 Task: For heading Use Times New Roman with dark grey 1 1 colour & bold.  font size for heading20,  'Change the font style of data to'Times New Roman and font size to 12,  Change the alignment of both headline & data to Align center.  In the sheet  BankStmts reviewbook
Action: Mouse moved to (159, 176)
Screenshot: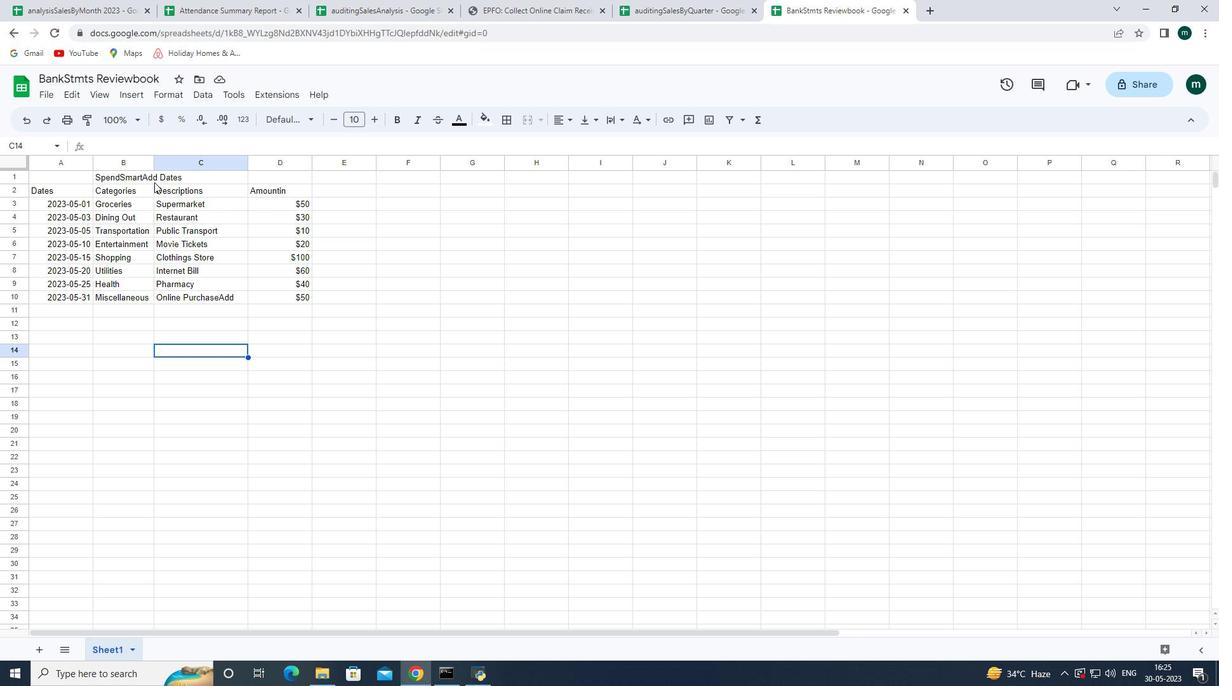 
Action: Mouse pressed left at (159, 176)
Screenshot: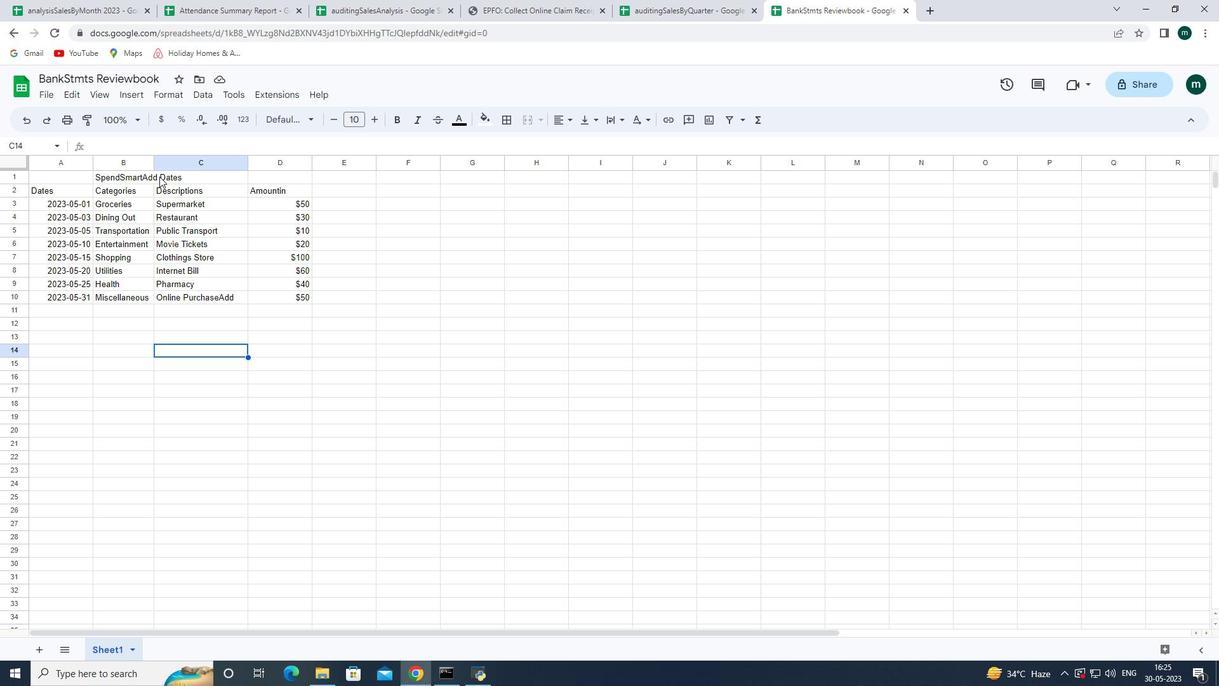 
Action: Mouse moved to (287, 120)
Screenshot: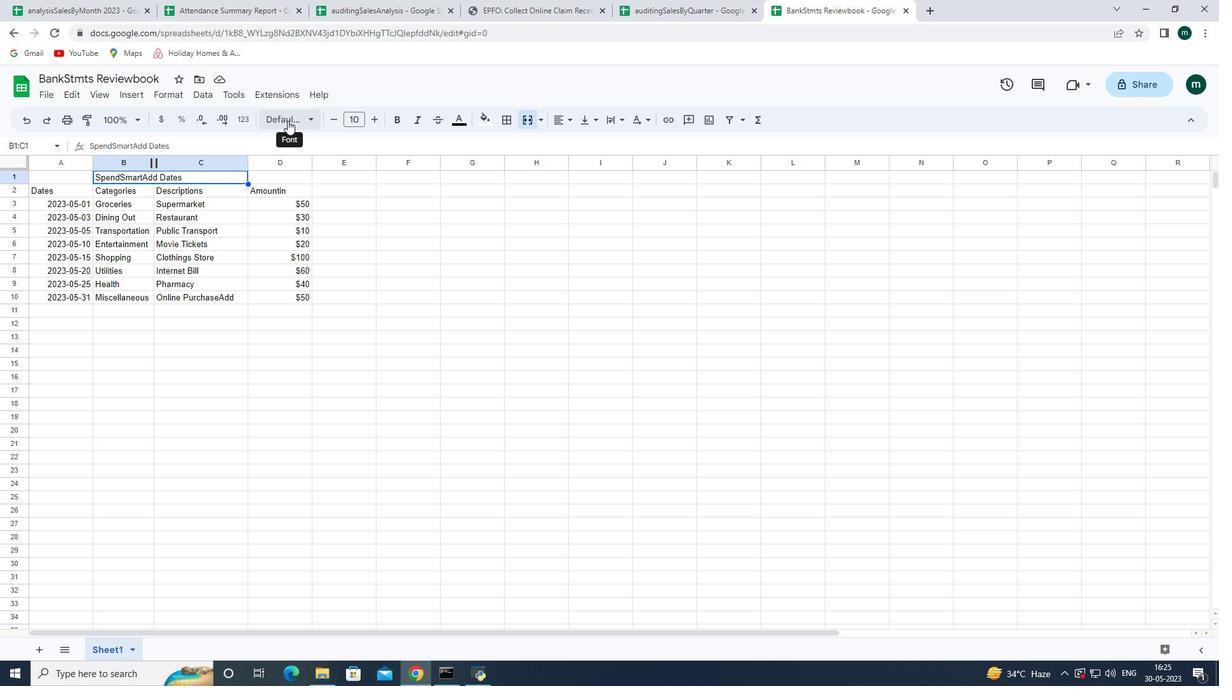 
Action: Mouse pressed left at (287, 120)
Screenshot: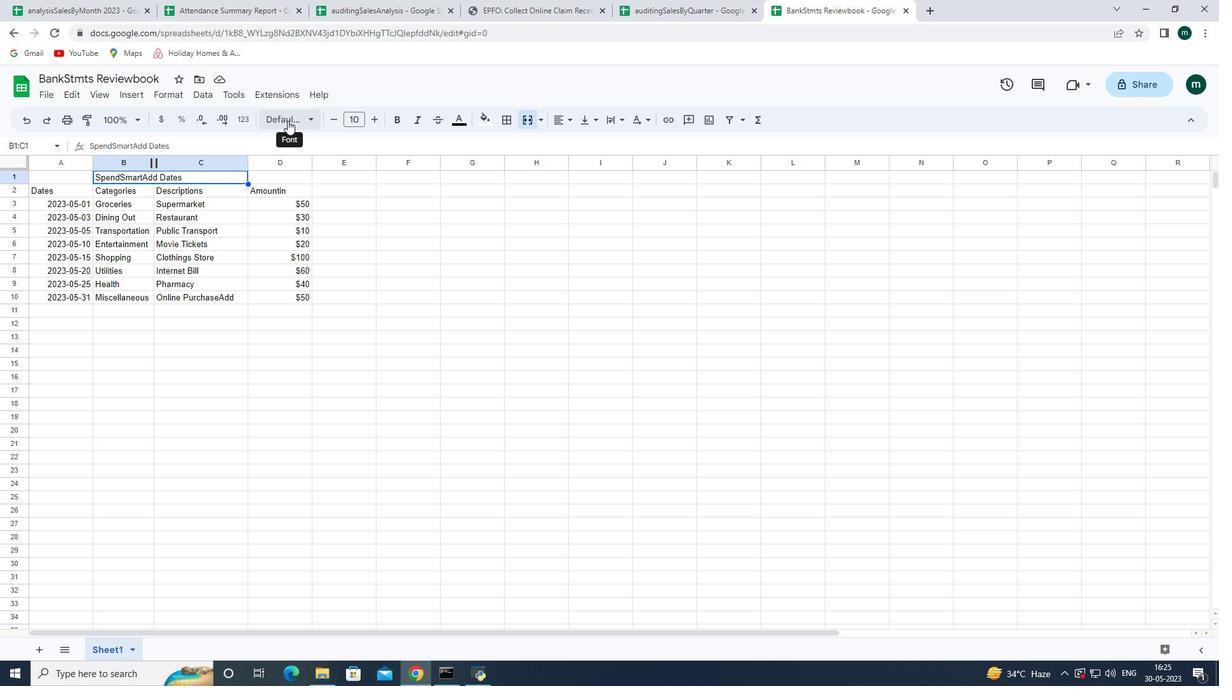 
Action: Mouse moved to (300, 240)
Screenshot: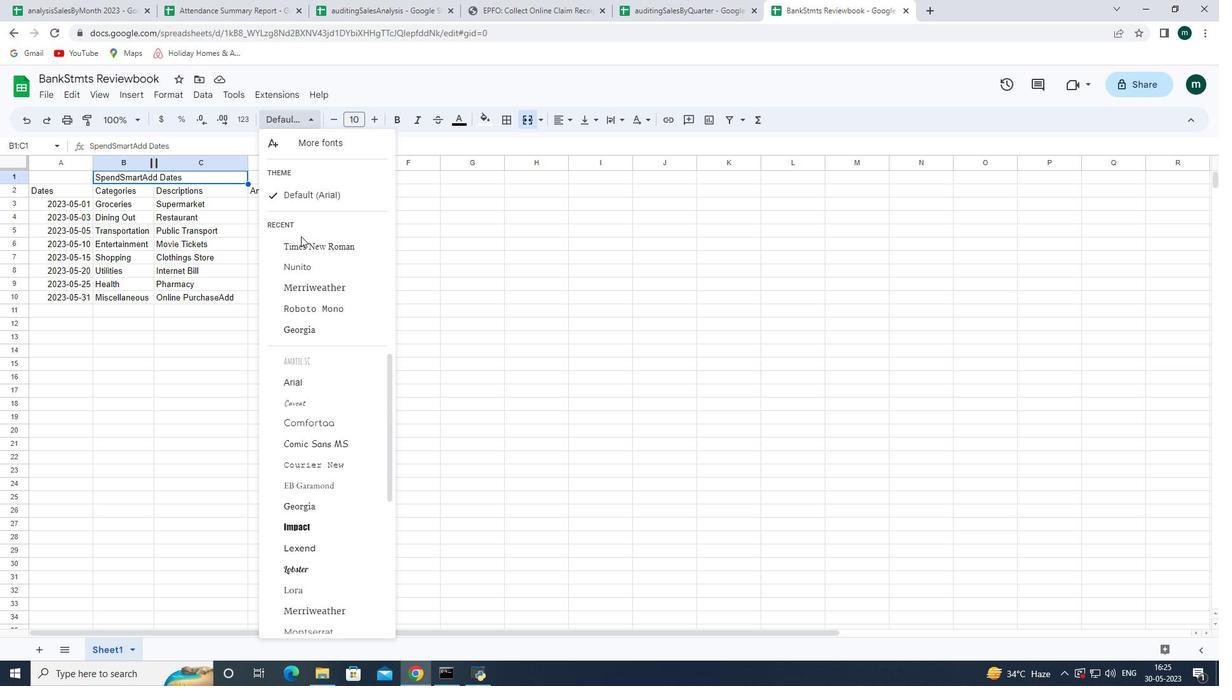 
Action: Mouse pressed left at (300, 240)
Screenshot: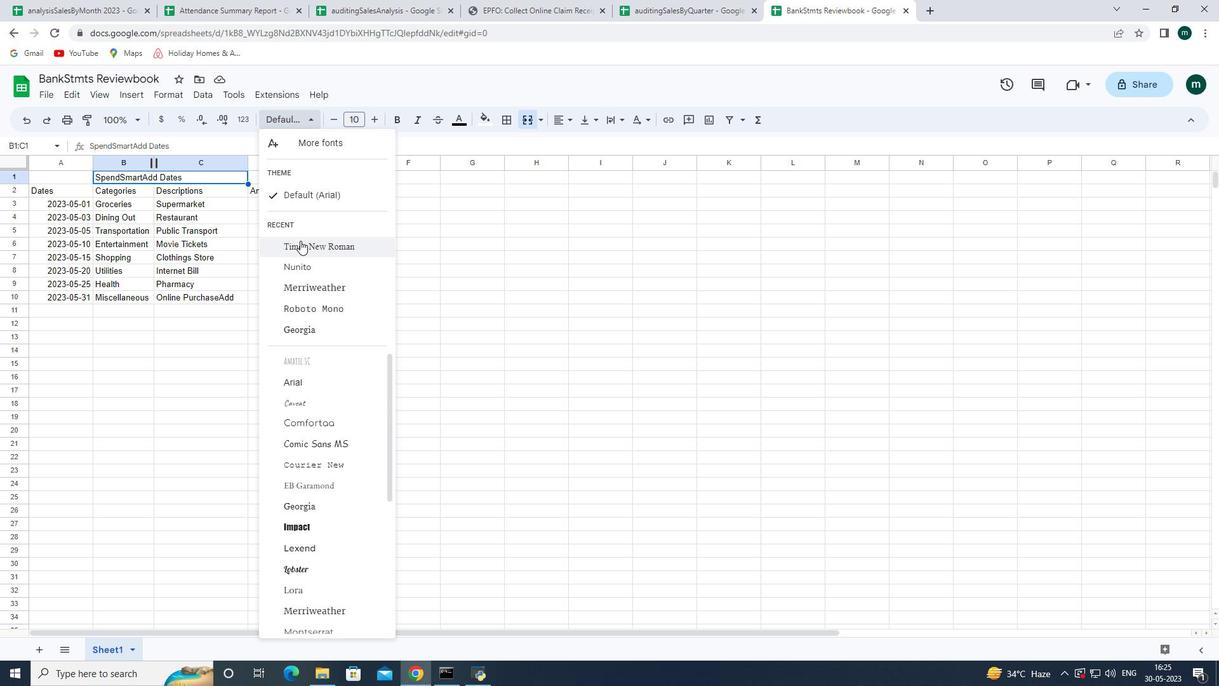 
Action: Mouse moved to (481, 114)
Screenshot: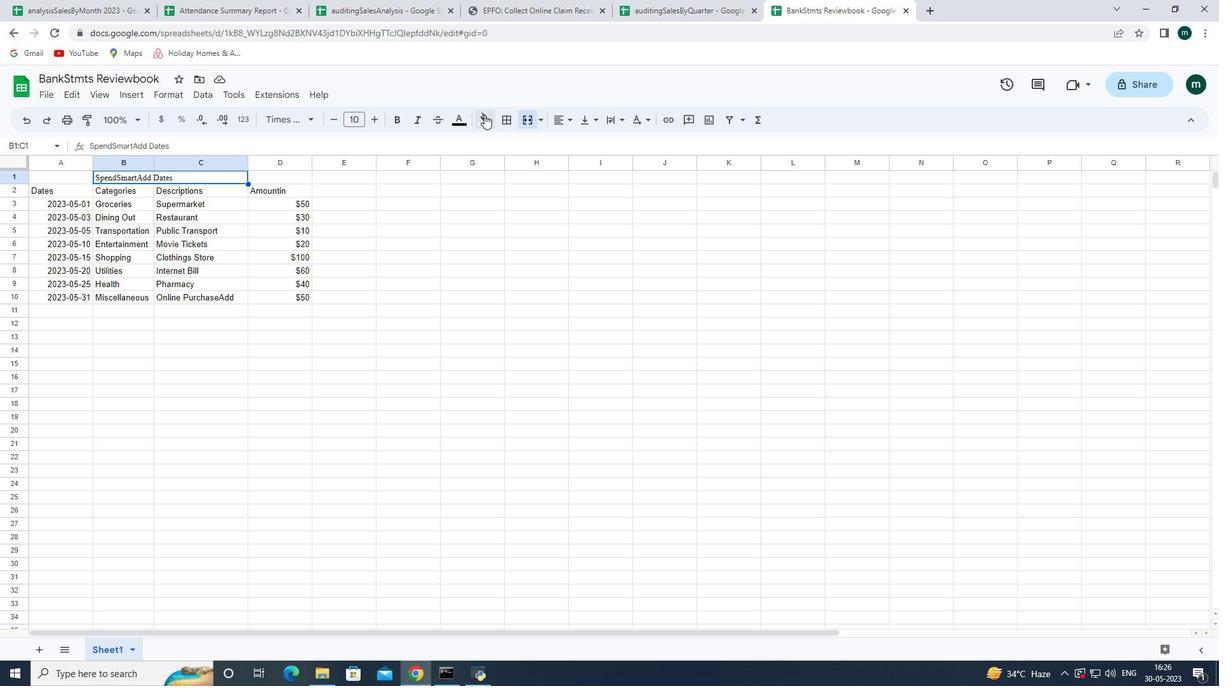 
Action: Mouse pressed left at (481, 114)
Screenshot: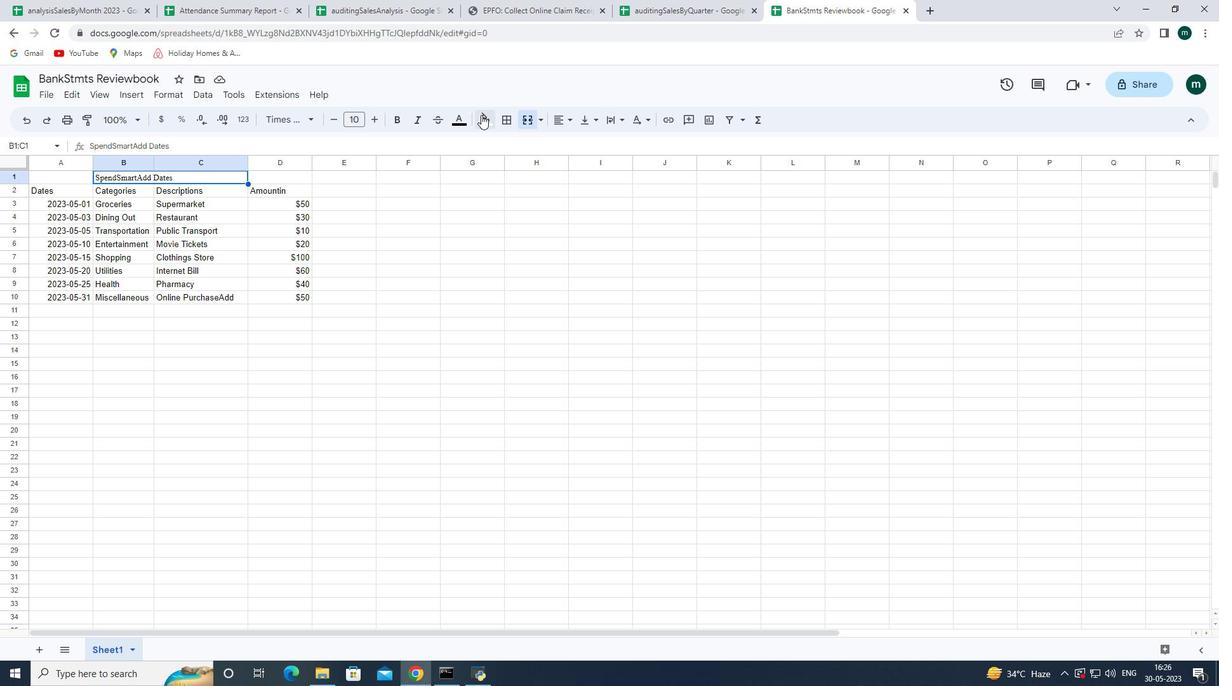 
Action: Mouse moved to (544, 161)
Screenshot: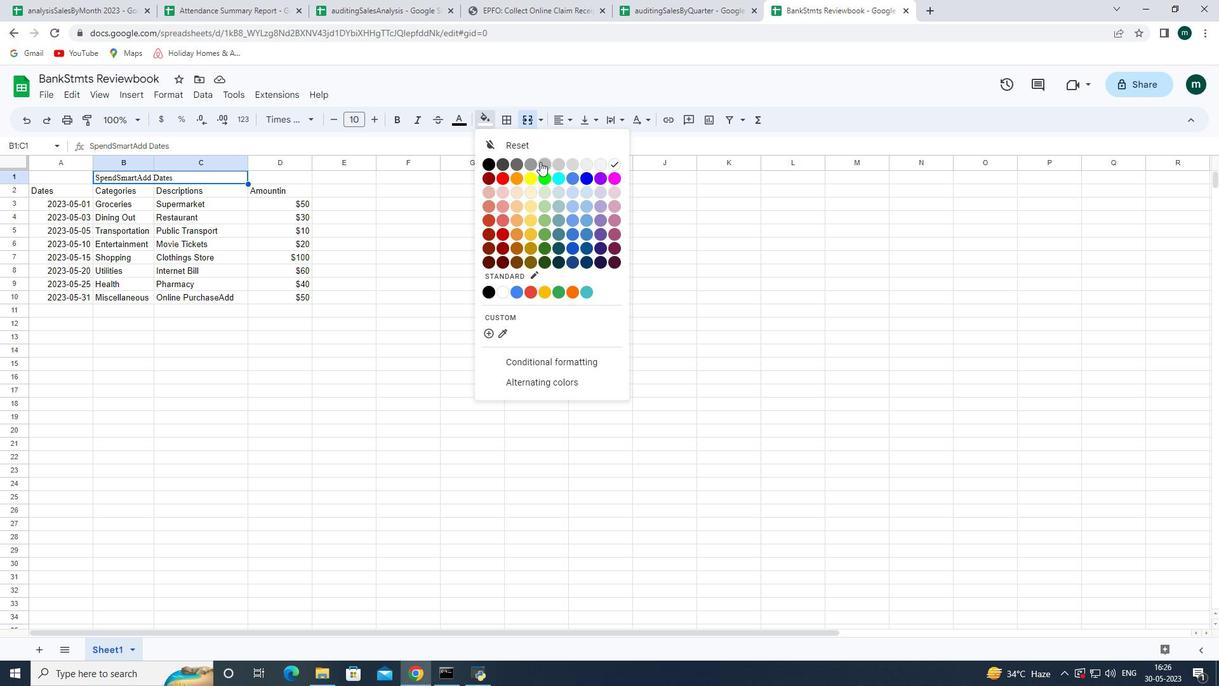 
Action: Mouse pressed left at (544, 161)
Screenshot: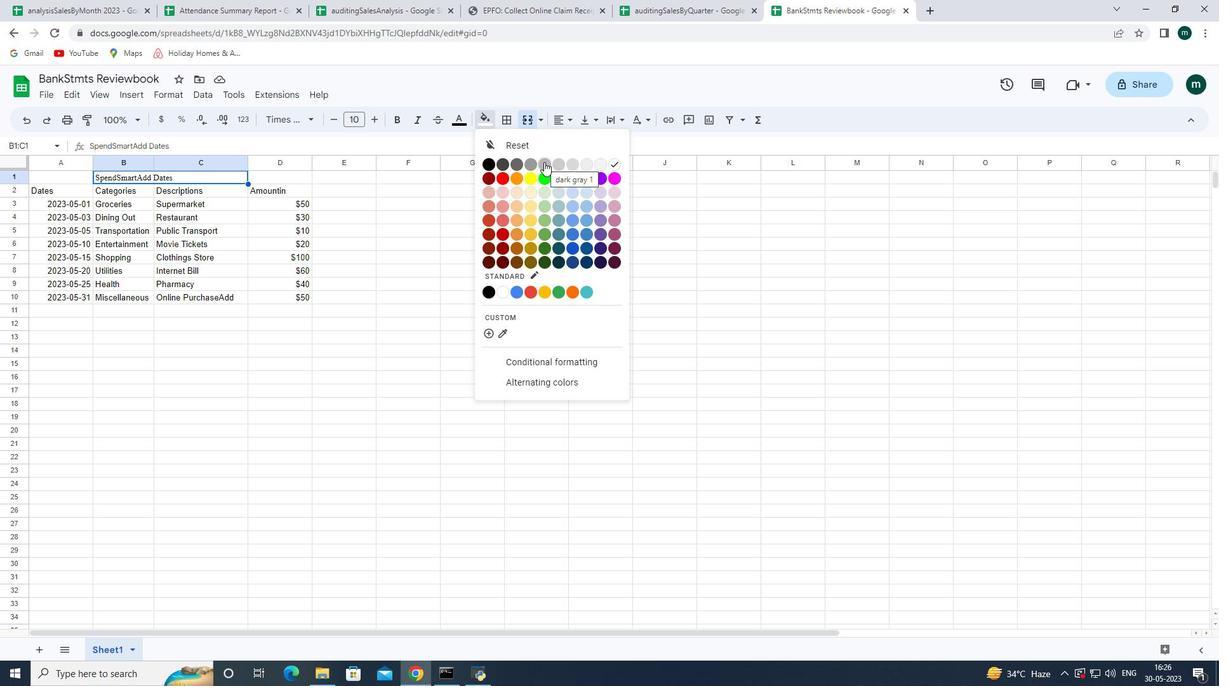 
Action: Mouse moved to (374, 120)
Screenshot: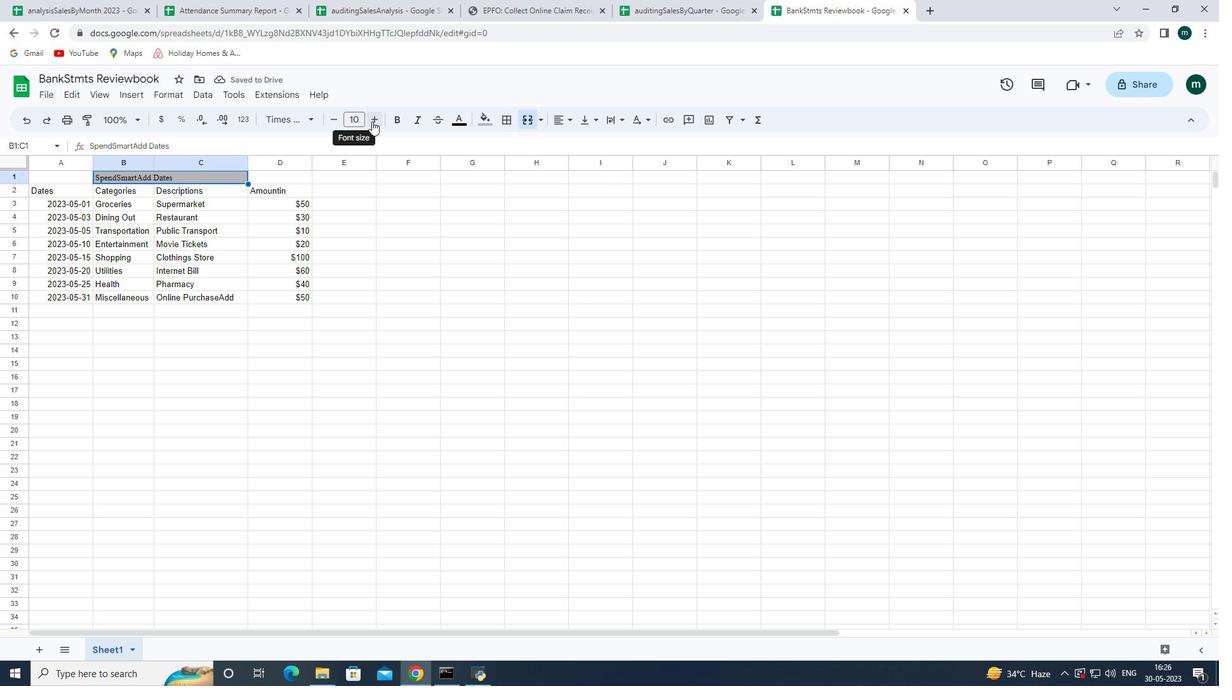
Action: Mouse pressed left at (374, 120)
Screenshot: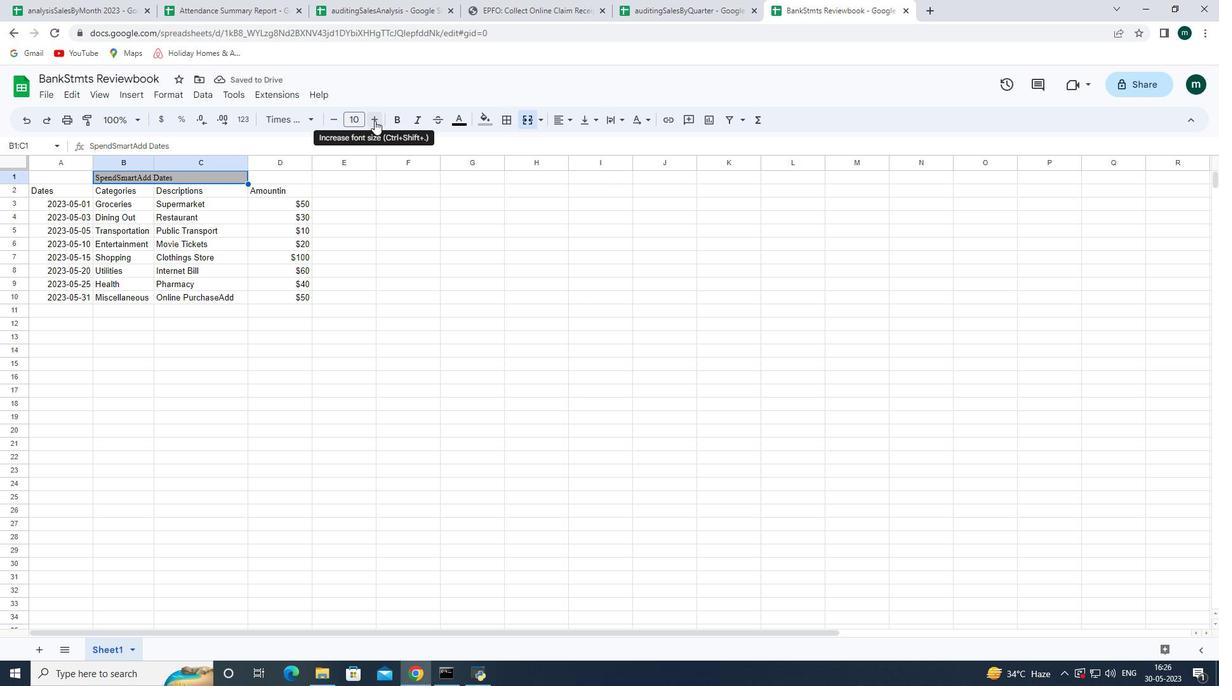 
Action: Mouse pressed left at (374, 120)
Screenshot: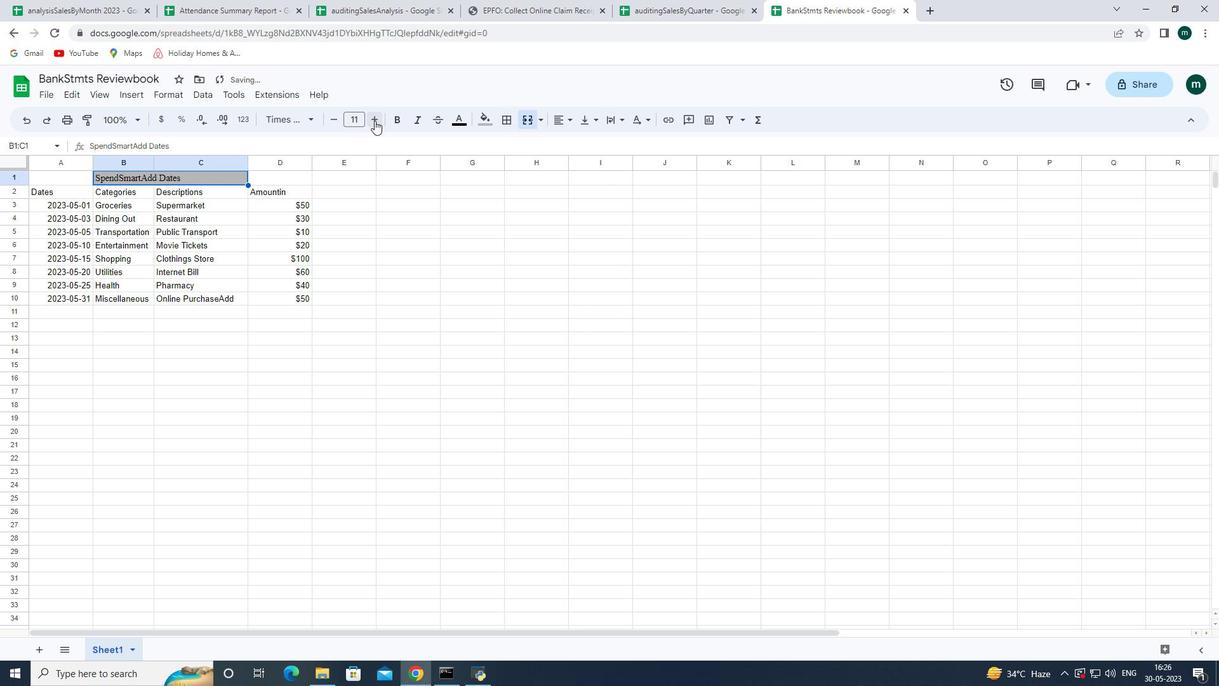 
Action: Mouse pressed left at (374, 120)
Screenshot: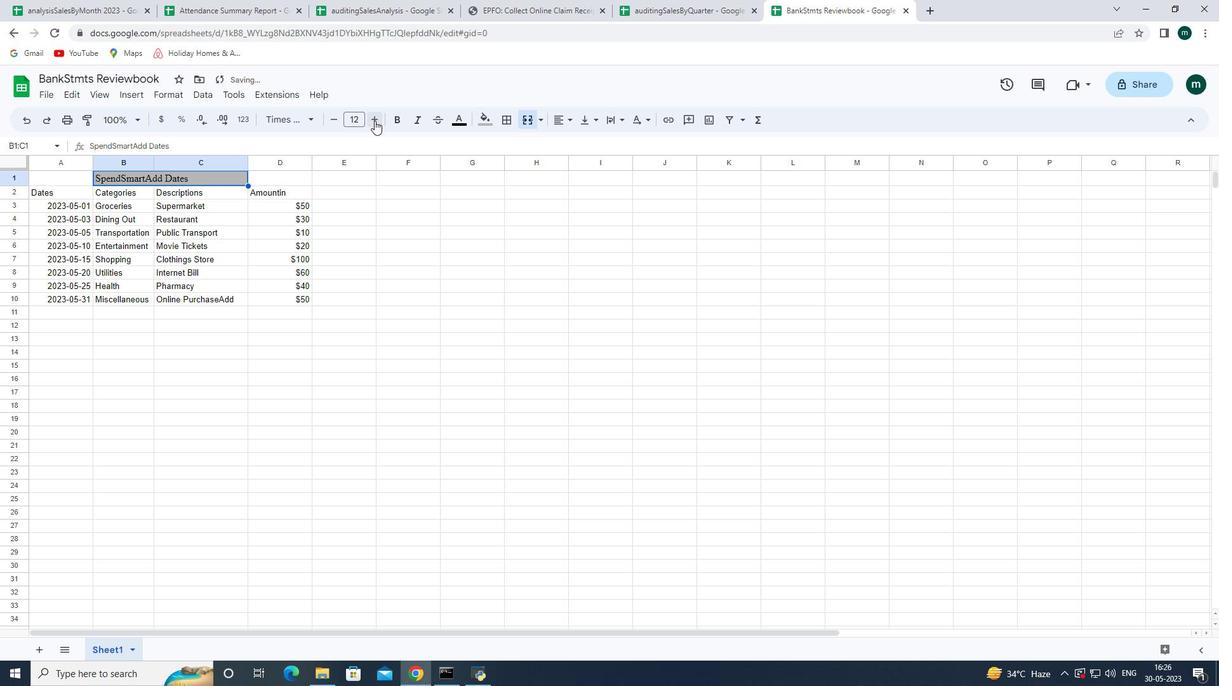 
Action: Mouse pressed left at (374, 120)
Screenshot: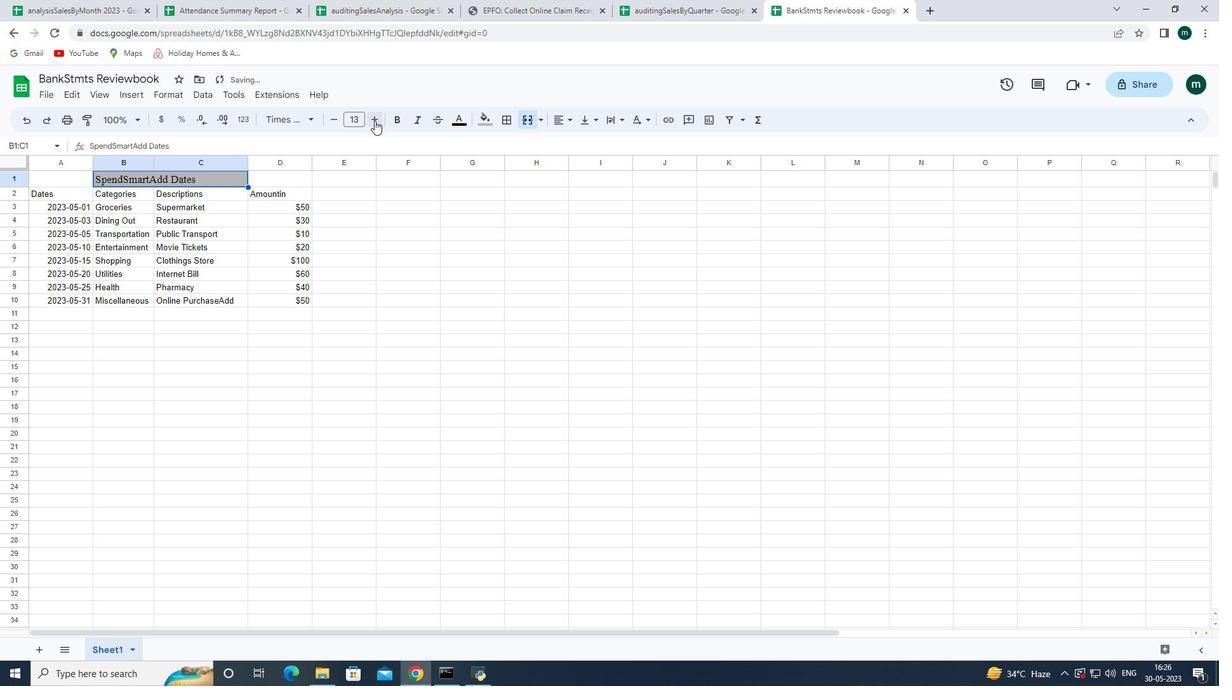 
Action: Mouse pressed left at (374, 120)
Screenshot: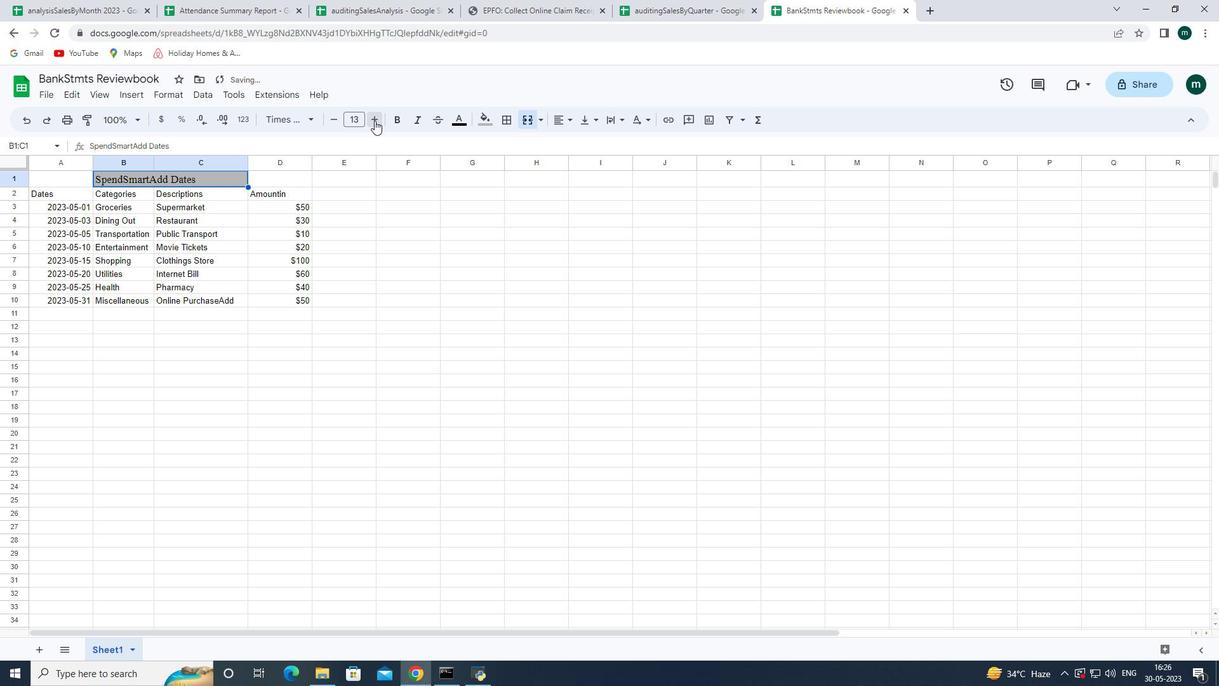 
Action: Mouse pressed left at (374, 120)
Screenshot: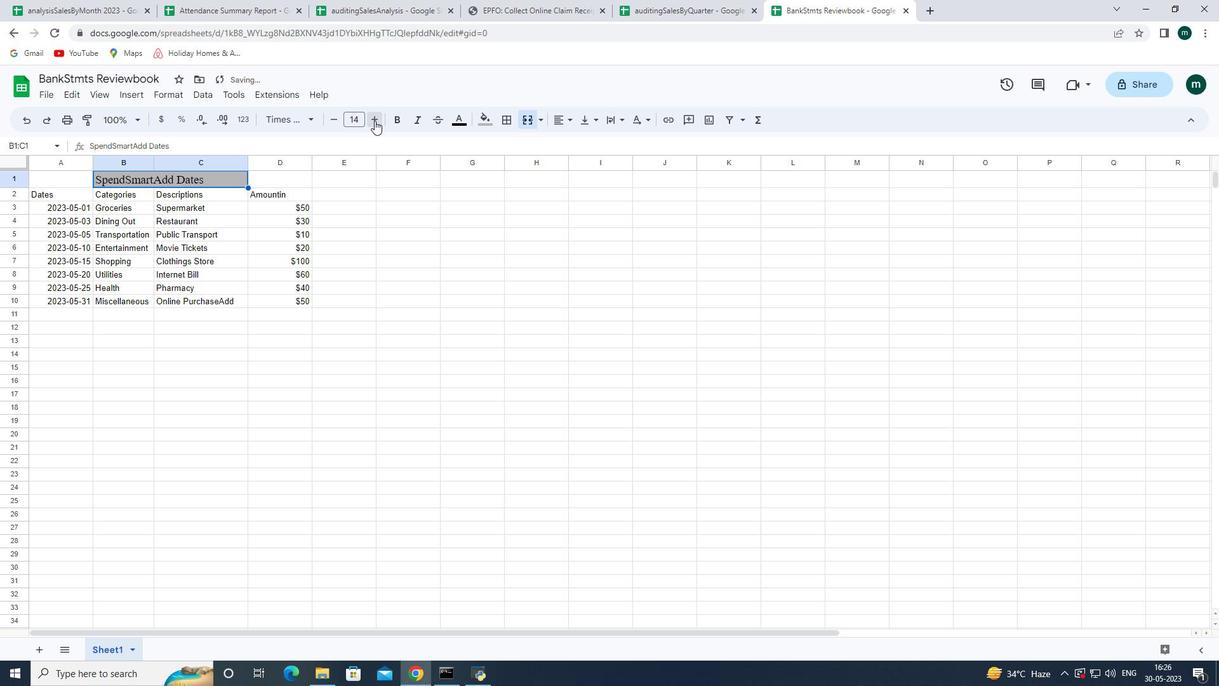 
Action: Mouse moved to (376, 123)
Screenshot: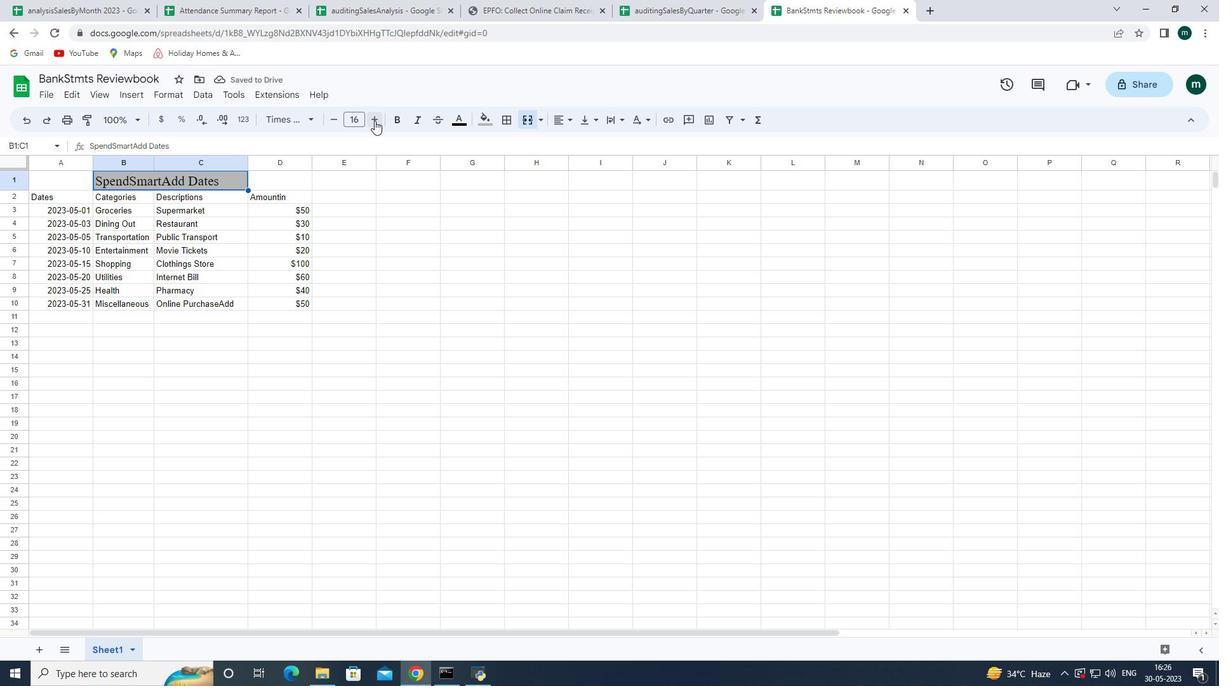 
Action: Mouse pressed left at (376, 123)
Screenshot: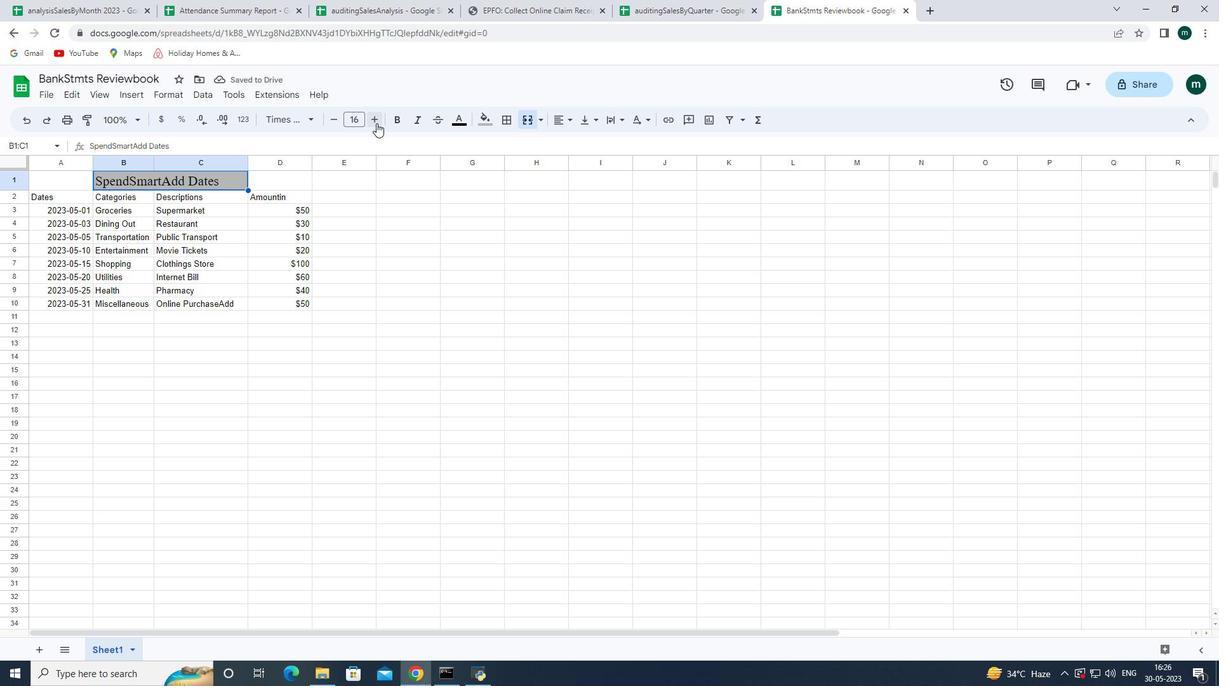 
Action: Mouse pressed left at (376, 123)
Screenshot: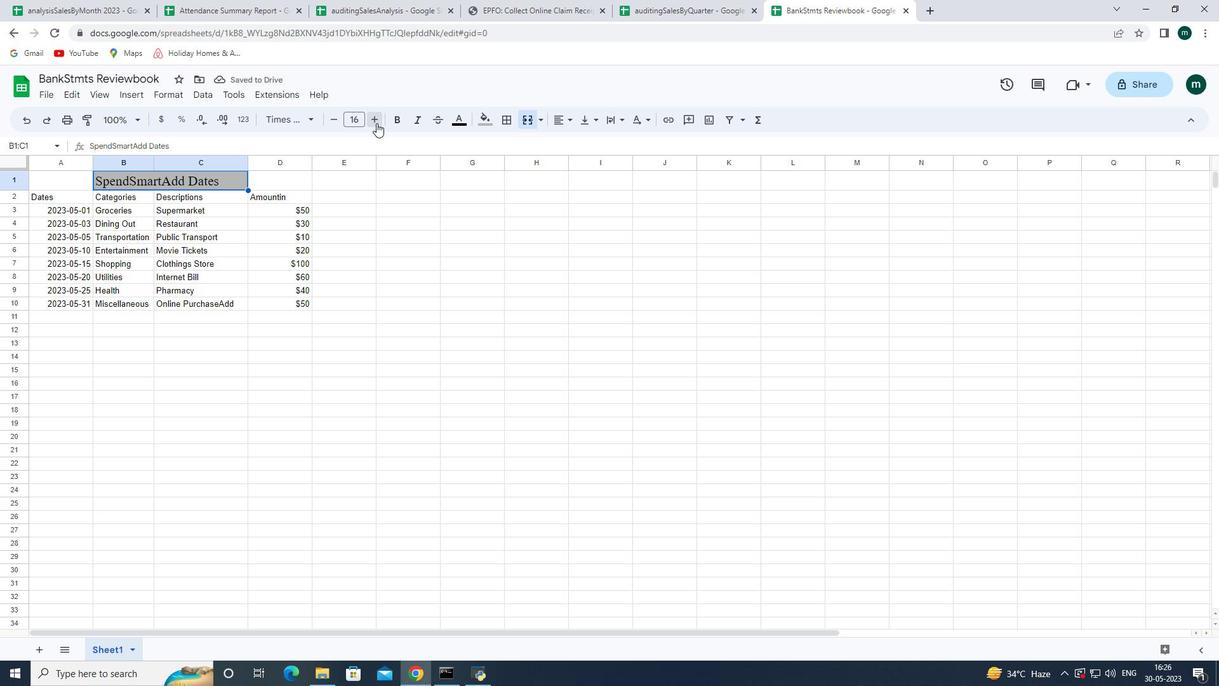 
Action: Mouse pressed left at (376, 123)
Screenshot: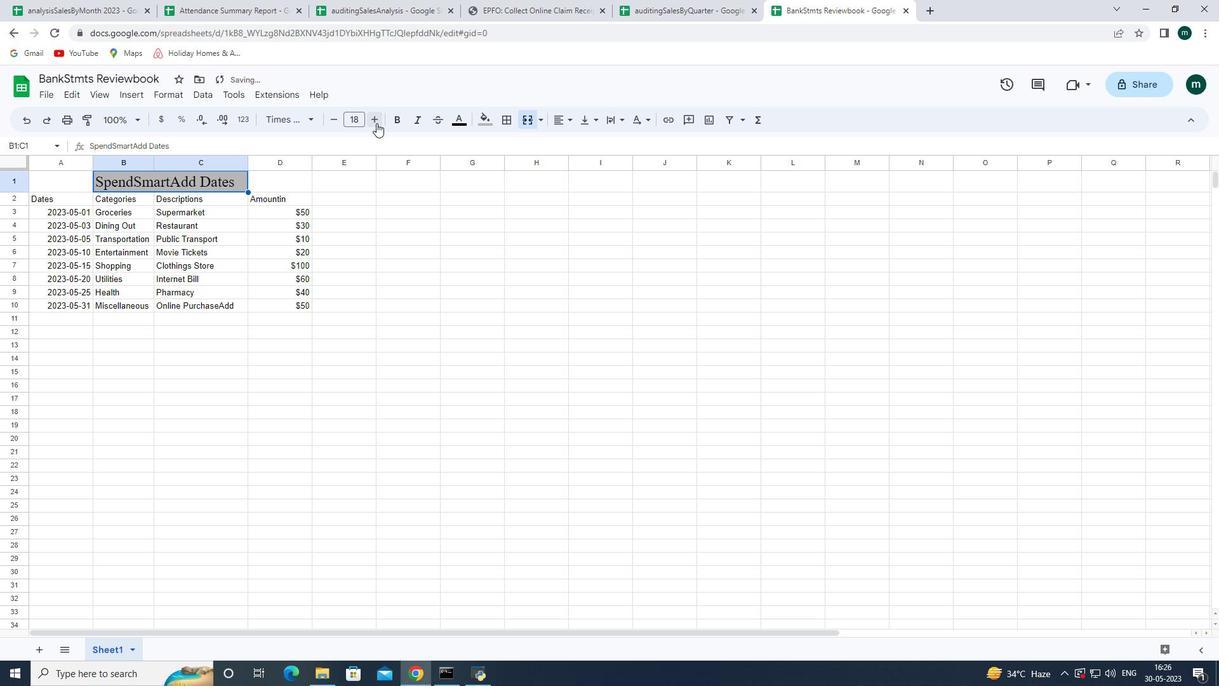 
Action: Mouse moved to (377, 123)
Screenshot: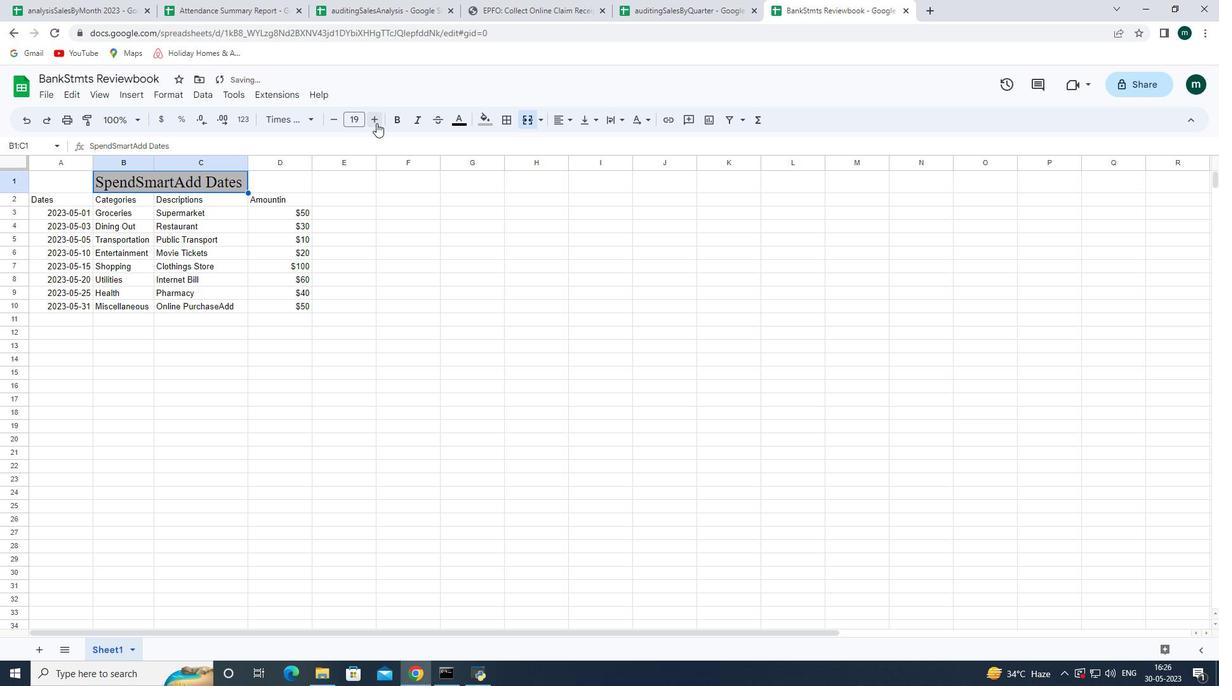 
Action: Mouse pressed left at (377, 123)
Screenshot: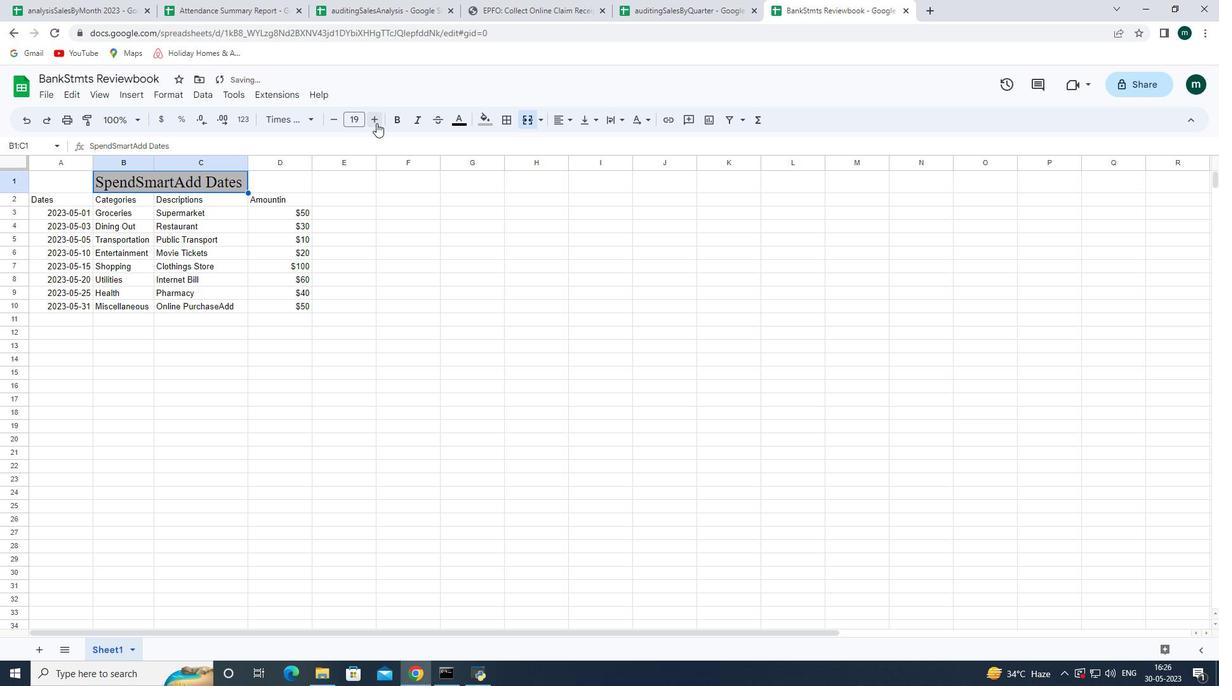 
Action: Mouse moved to (400, 114)
Screenshot: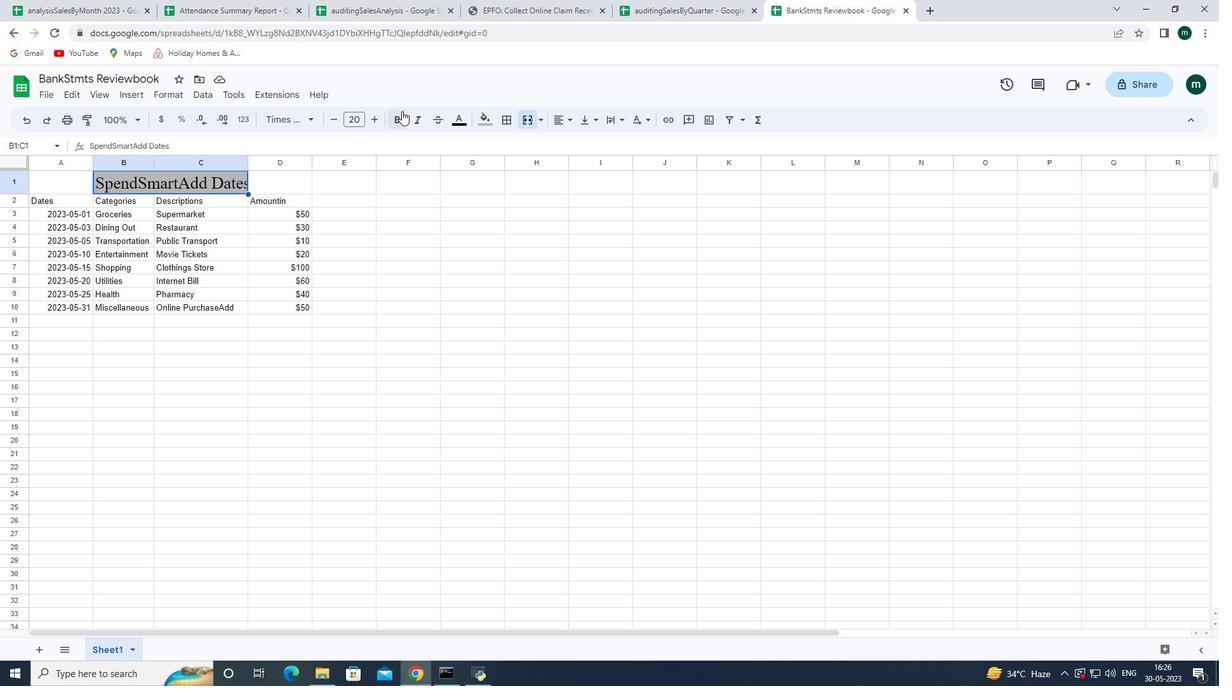 
Action: Mouse pressed left at (400, 114)
Screenshot: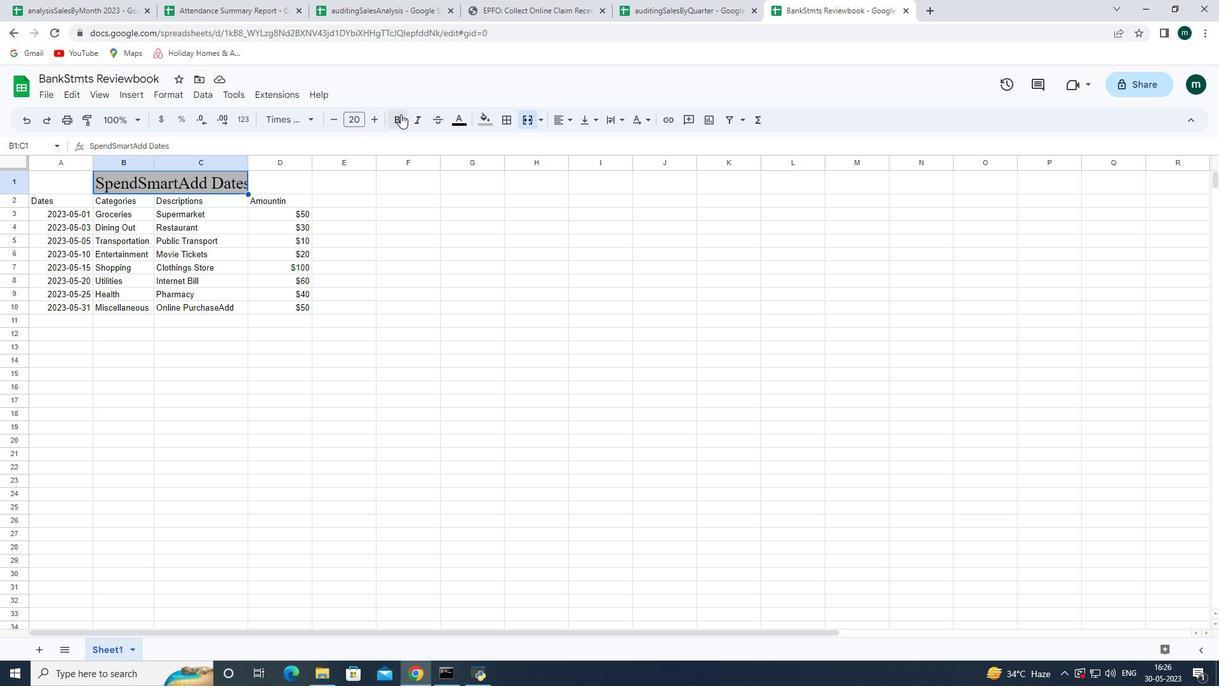 
Action: Mouse moved to (386, 223)
Screenshot: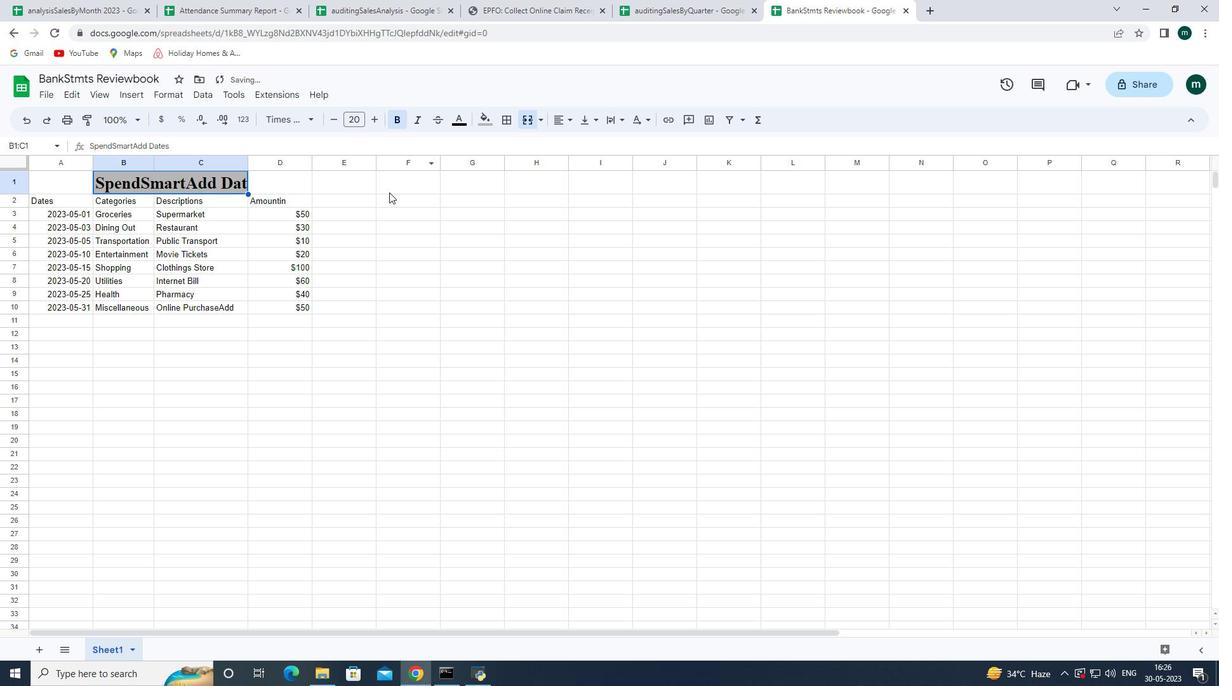 
Action: Mouse pressed left at (386, 223)
Screenshot: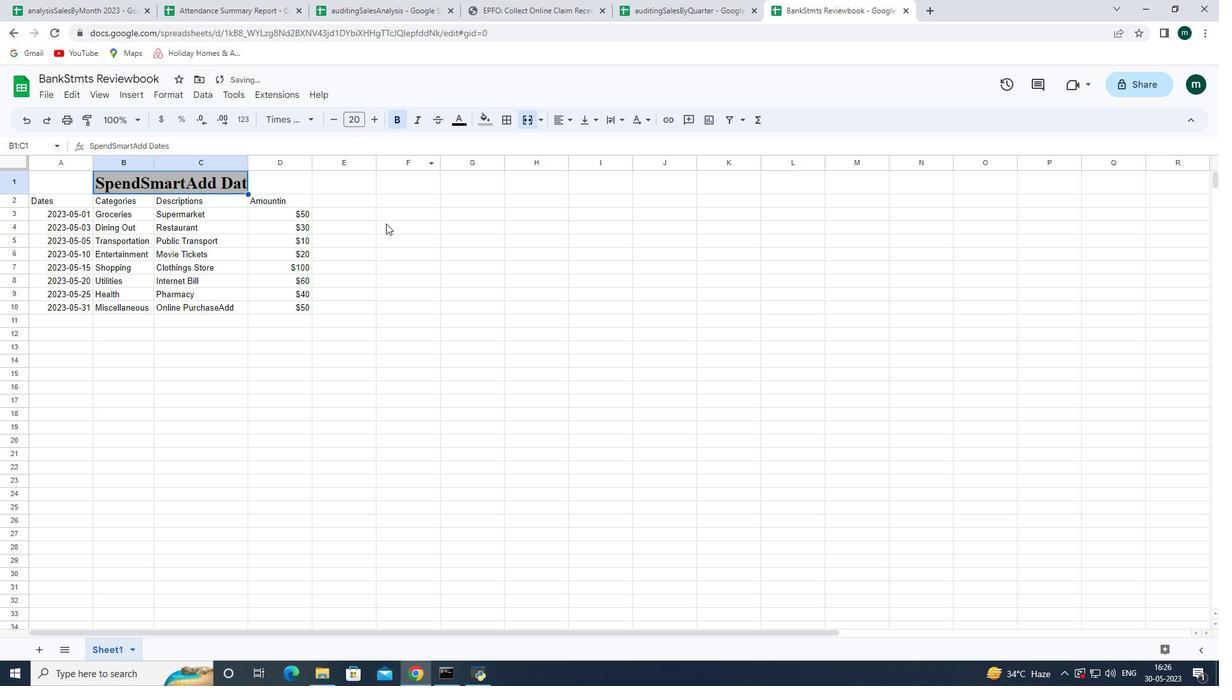
Action: Mouse moved to (50, 200)
Screenshot: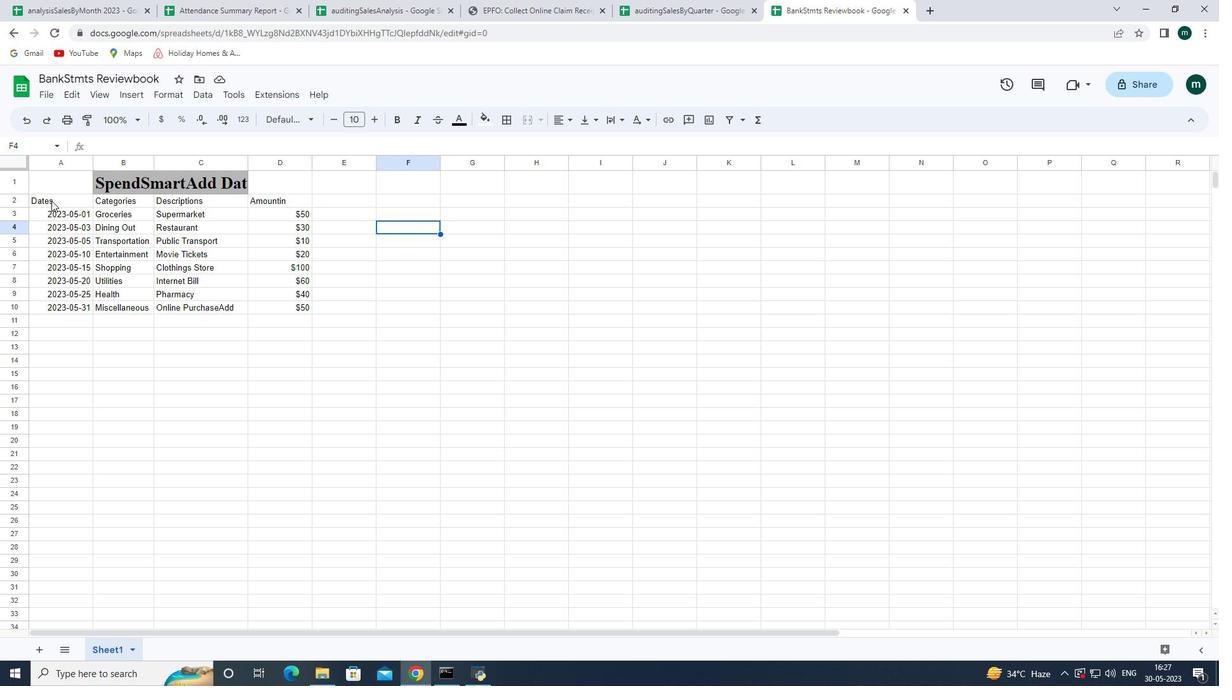 
Action: Mouse pressed left at (50, 200)
Screenshot: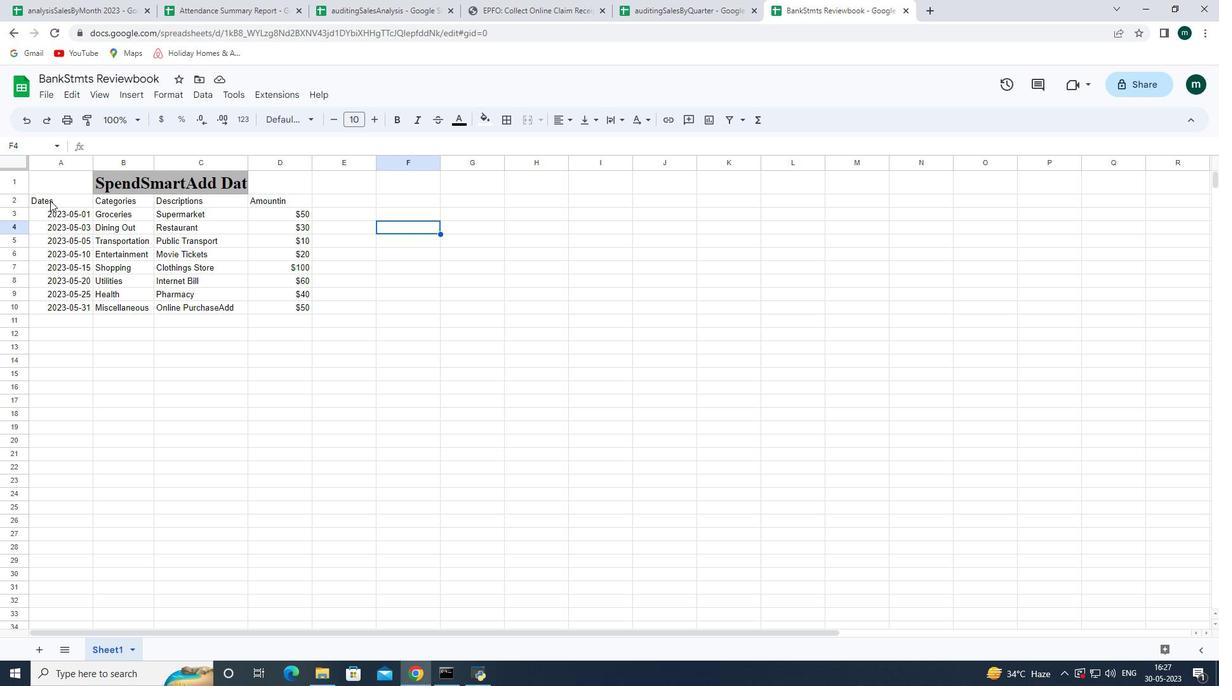 
Action: Mouse moved to (269, 112)
Screenshot: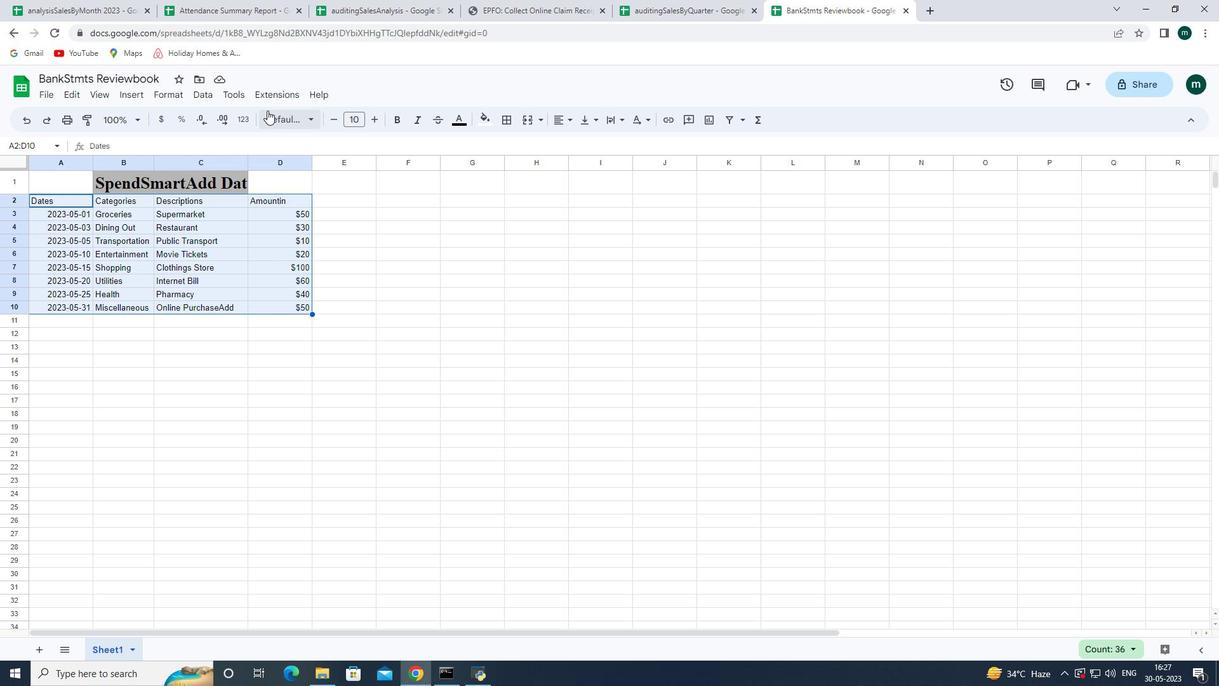 
Action: Mouse pressed left at (269, 112)
Screenshot: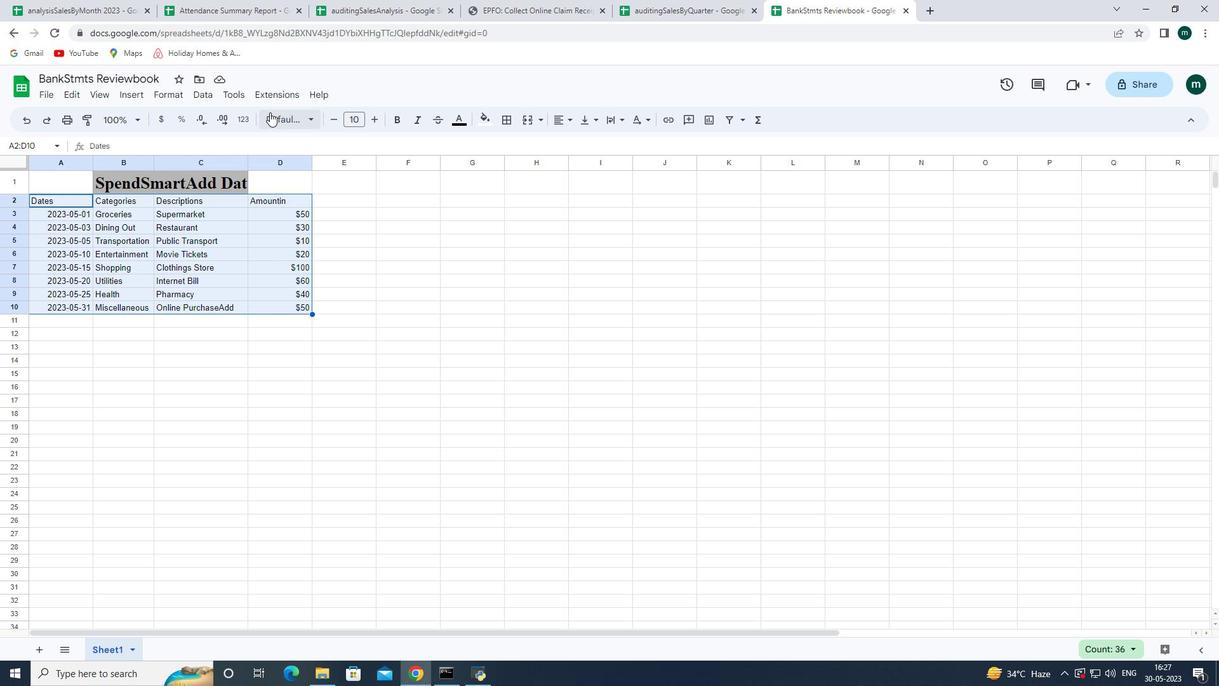 
Action: Mouse moved to (313, 248)
Screenshot: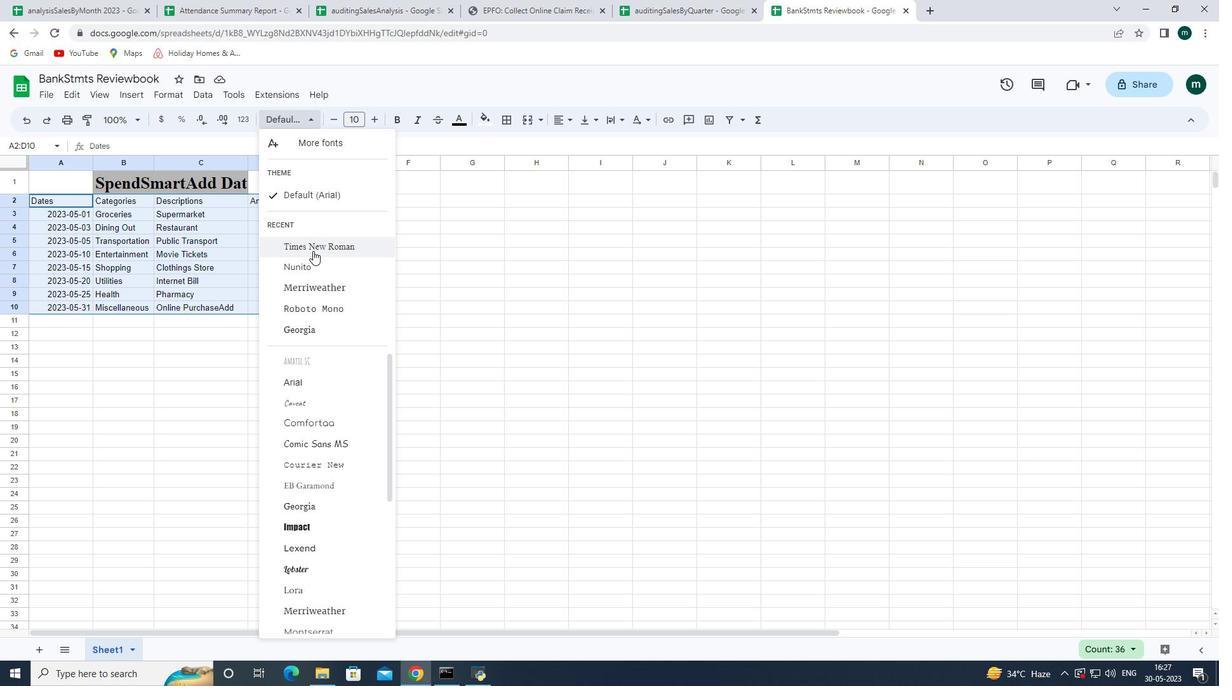 
Action: Mouse pressed left at (313, 248)
Screenshot: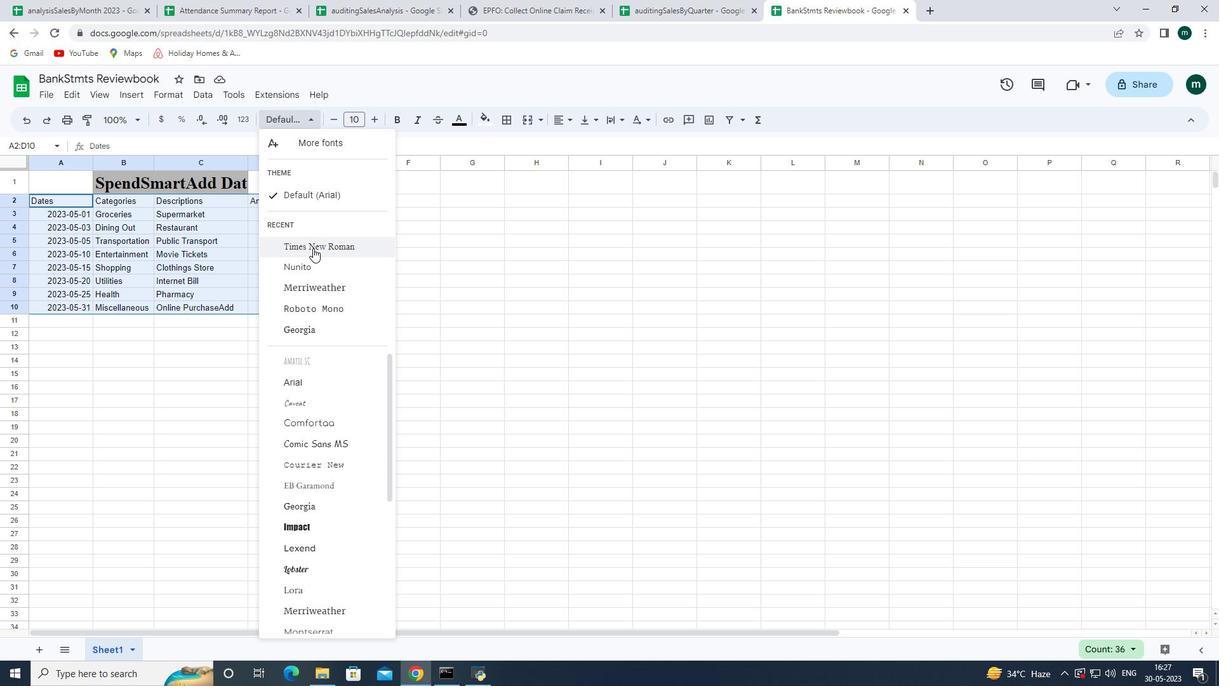 
Action: Mouse moved to (378, 118)
Screenshot: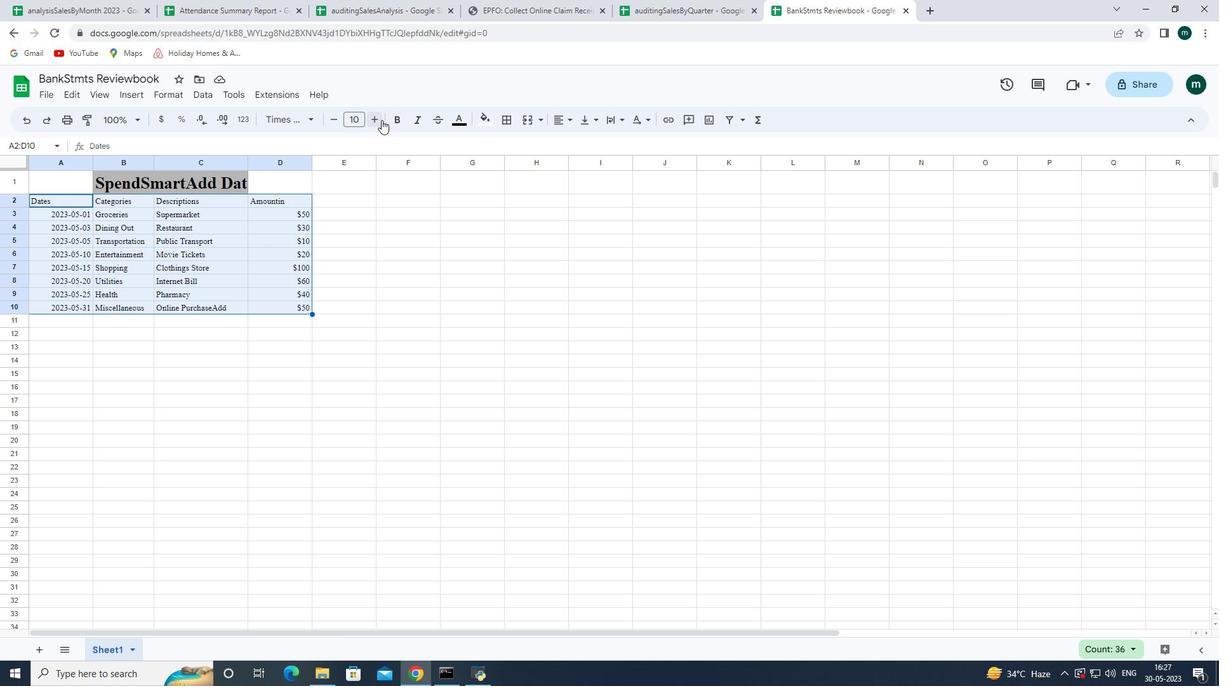 
Action: Mouse pressed left at (378, 118)
Screenshot: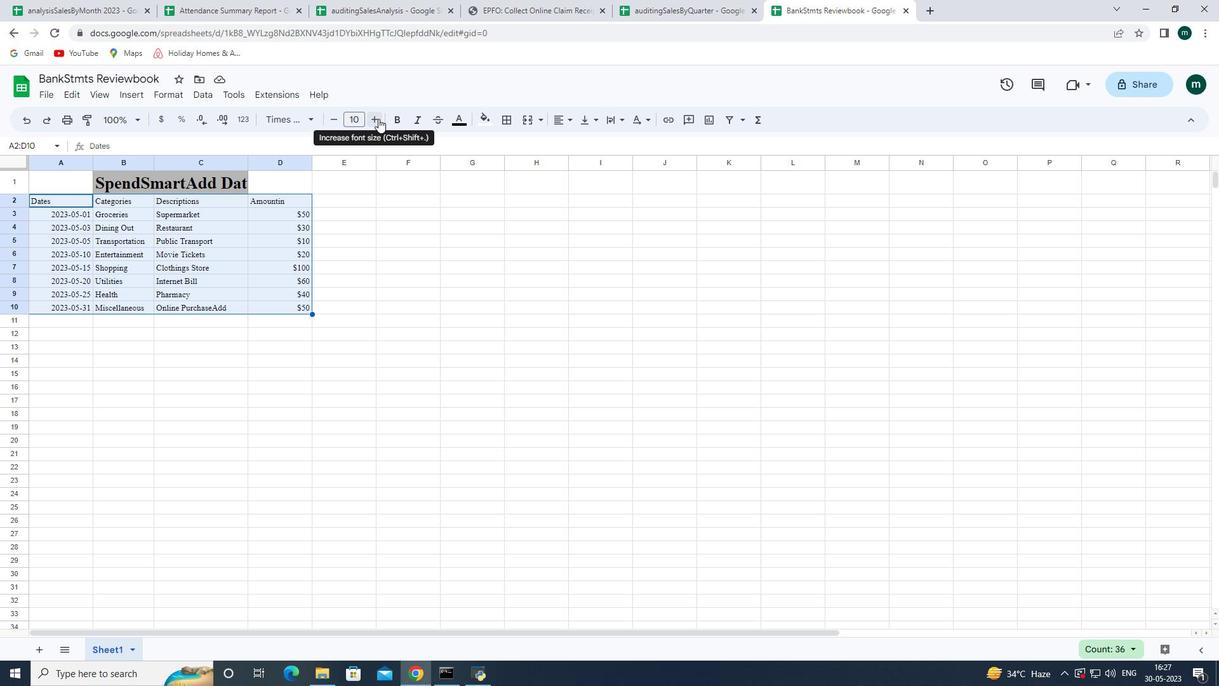 
Action: Mouse pressed left at (378, 118)
Screenshot: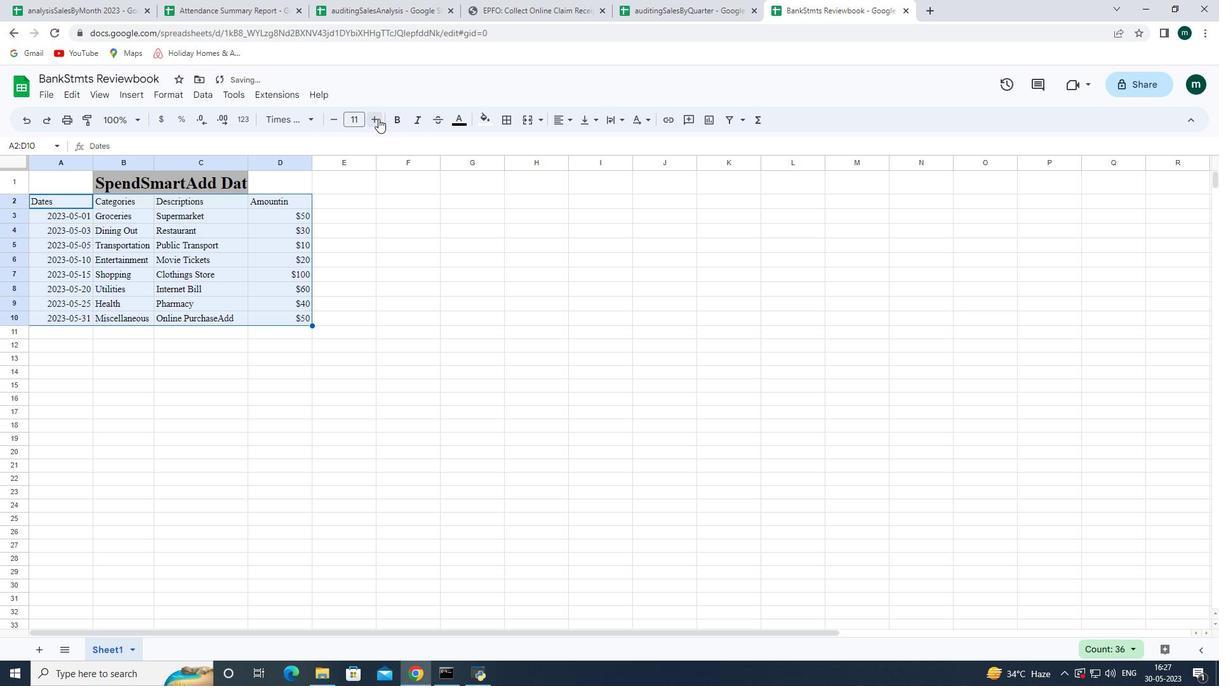 
Action: Mouse pressed left at (378, 118)
Screenshot: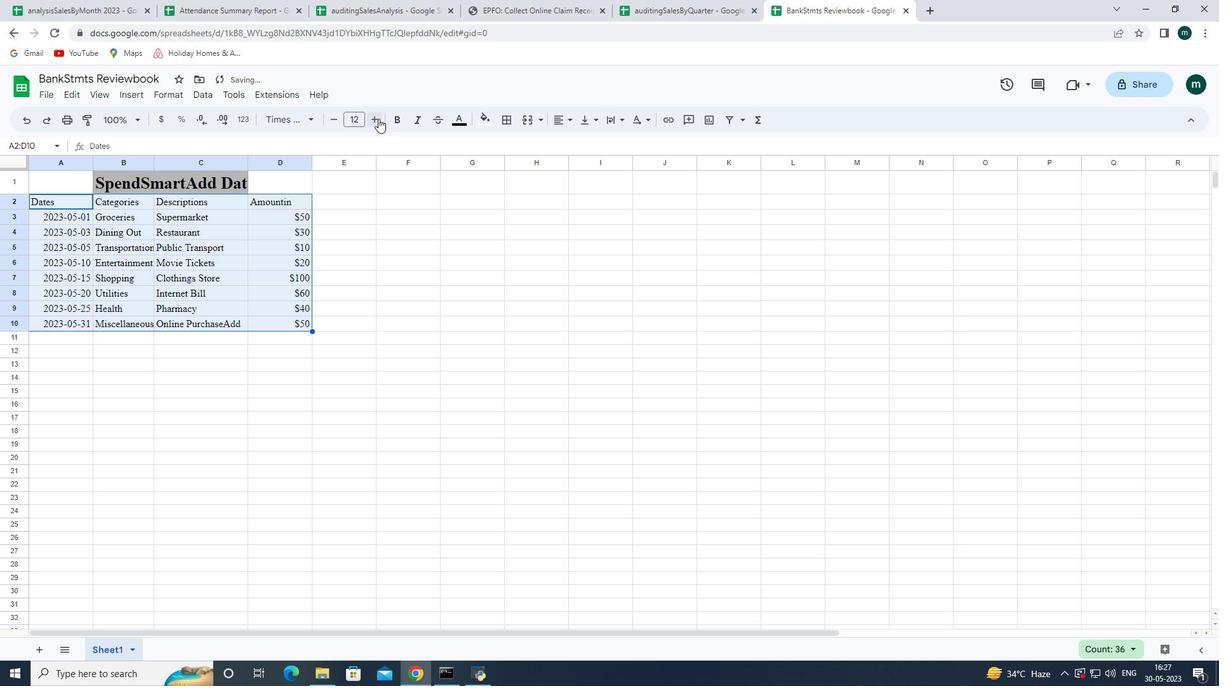 
Action: Mouse moved to (333, 116)
Screenshot: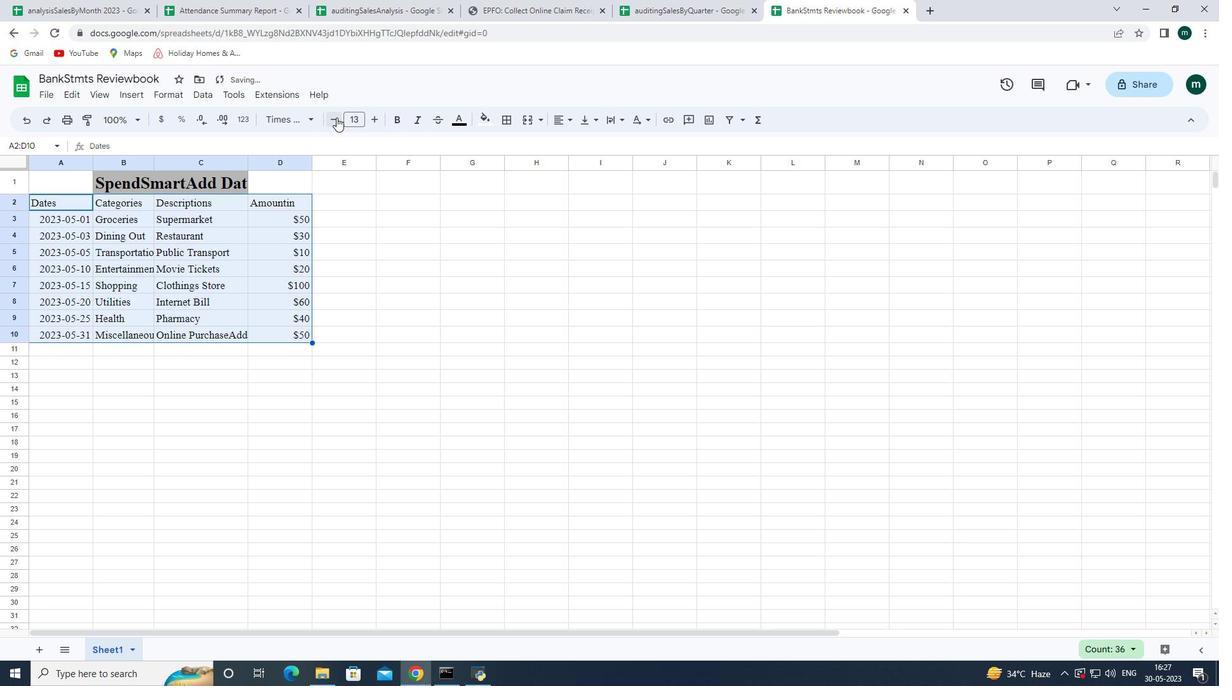 
Action: Mouse pressed left at (333, 116)
Screenshot: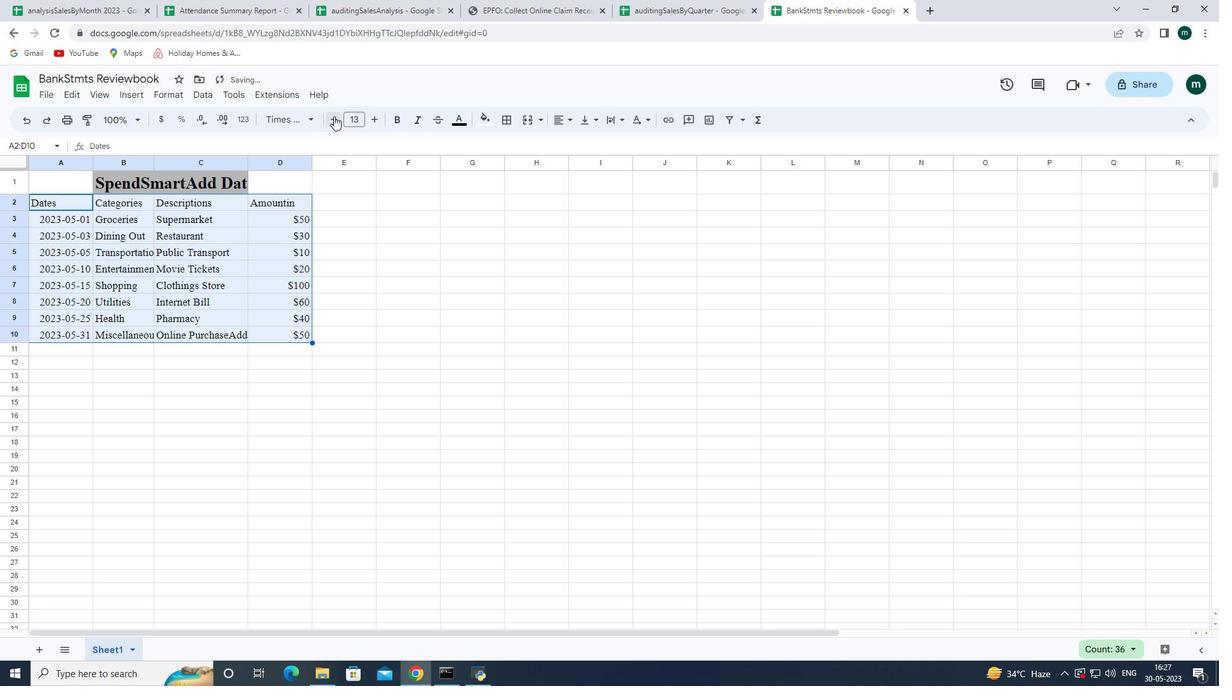 
Action: Mouse moved to (342, 200)
Screenshot: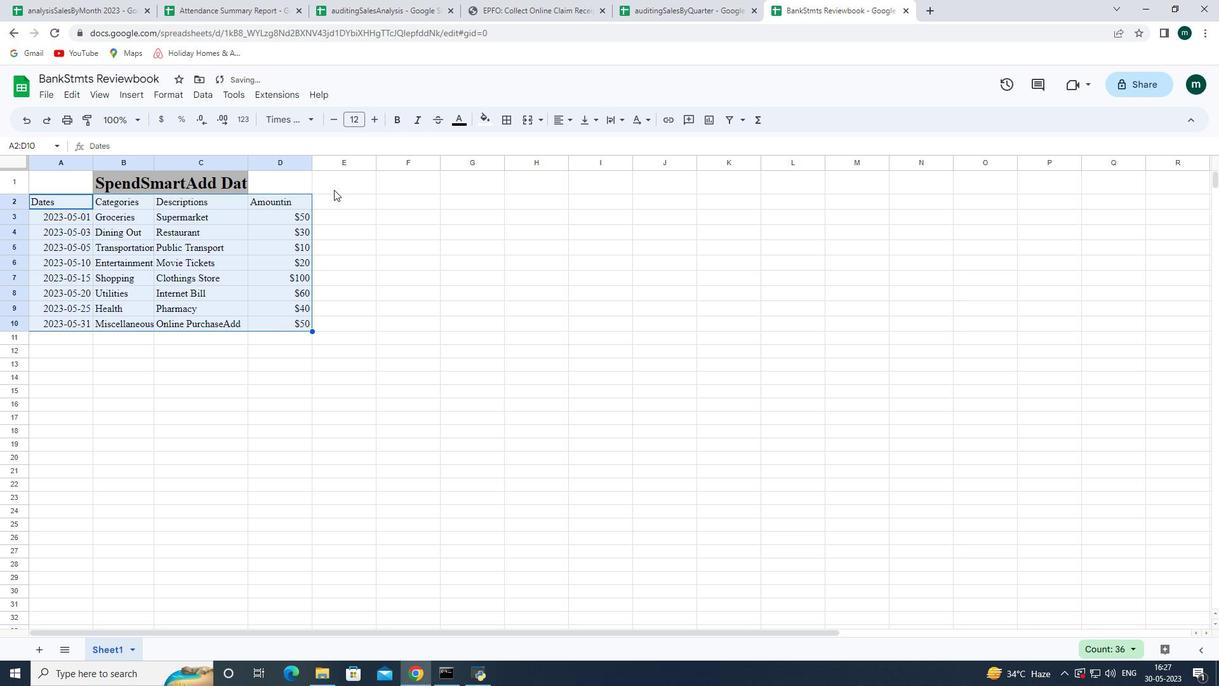 
Action: Mouse pressed left at (342, 200)
Screenshot: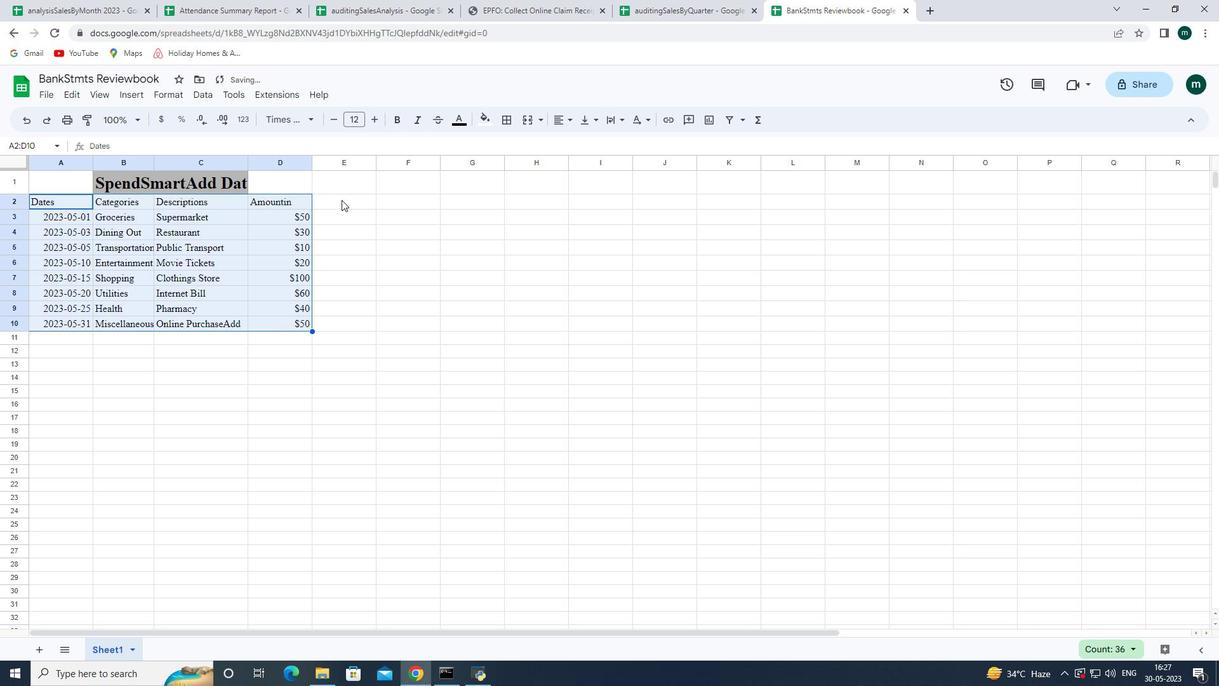 
Action: Mouse moved to (154, 160)
Screenshot: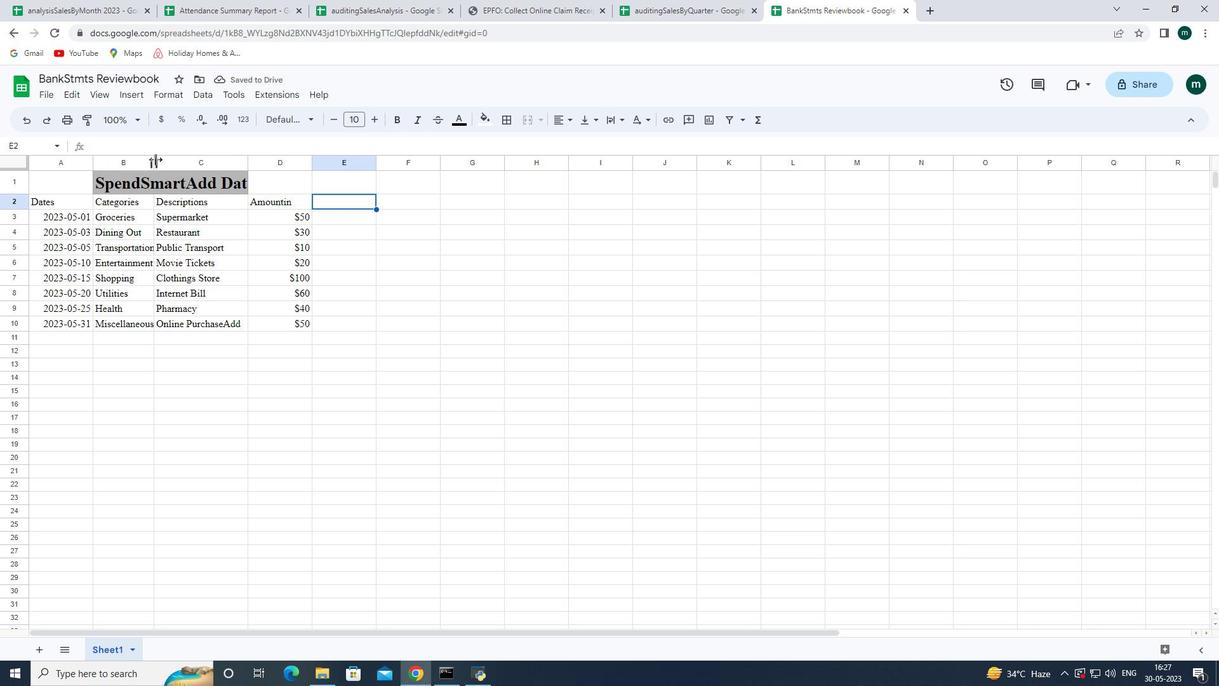 
Action: Mouse pressed left at (154, 160)
Screenshot: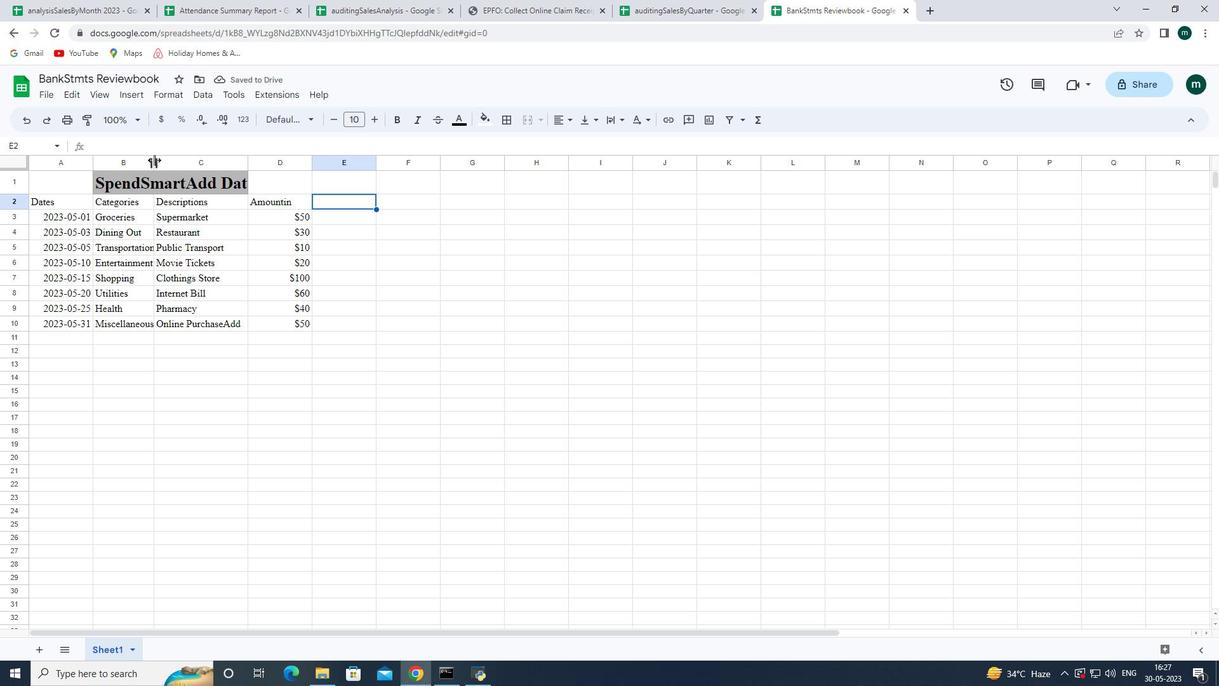 
Action: Mouse pressed left at (154, 160)
Screenshot: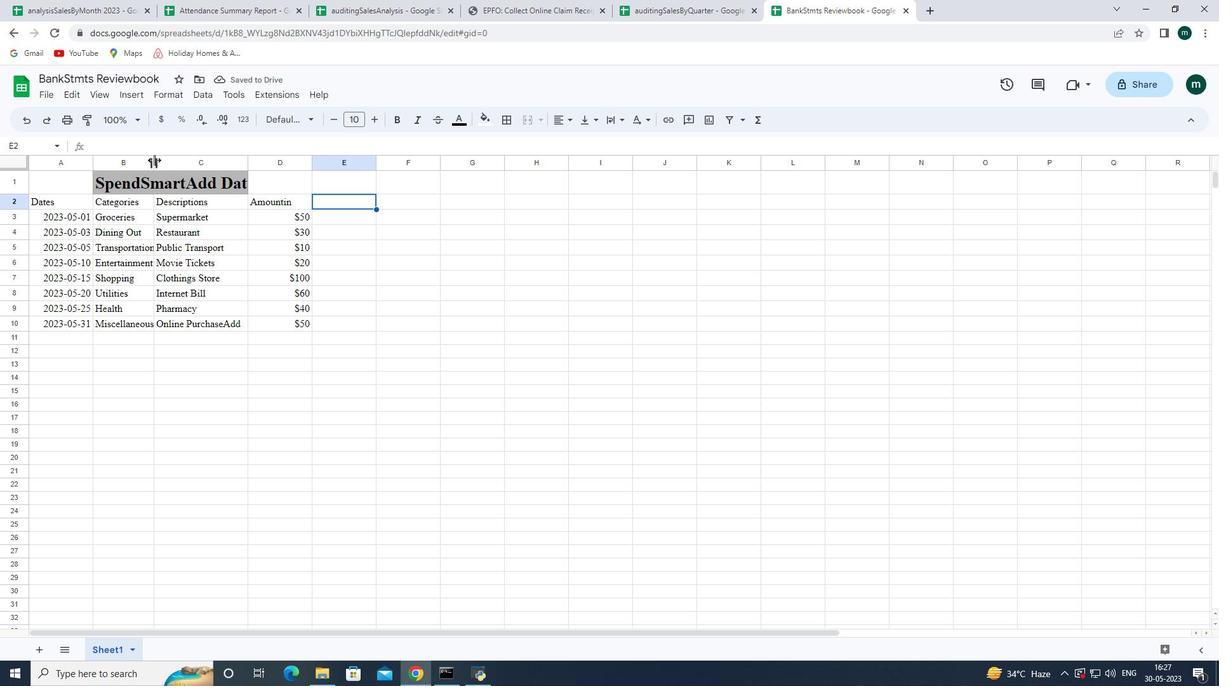 
Action: Mouse moved to (268, 161)
Screenshot: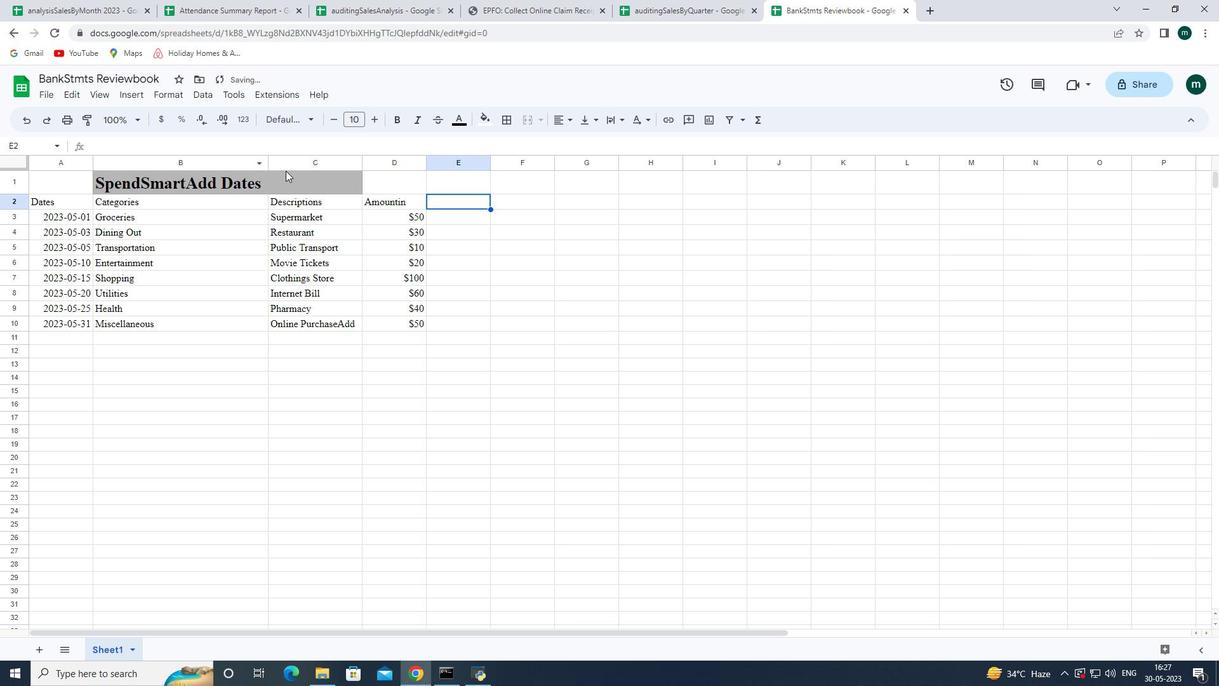 
Action: Mouse pressed left at (268, 161)
Screenshot: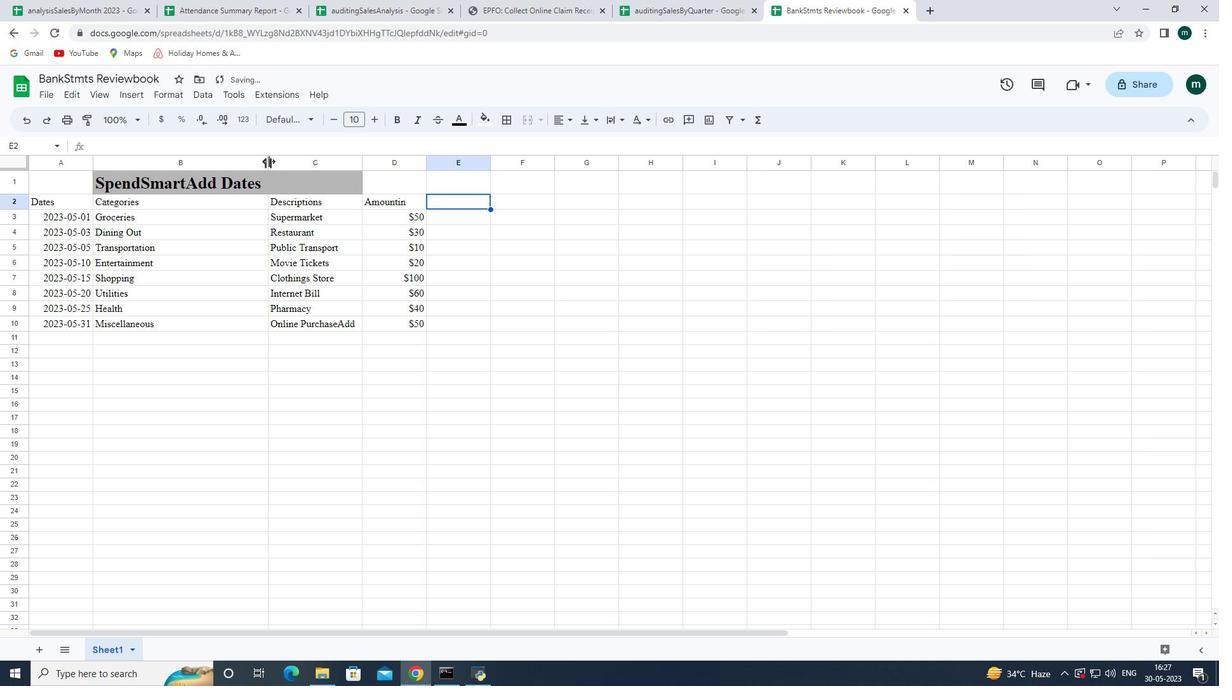 
Action: Mouse moved to (275, 166)
Screenshot: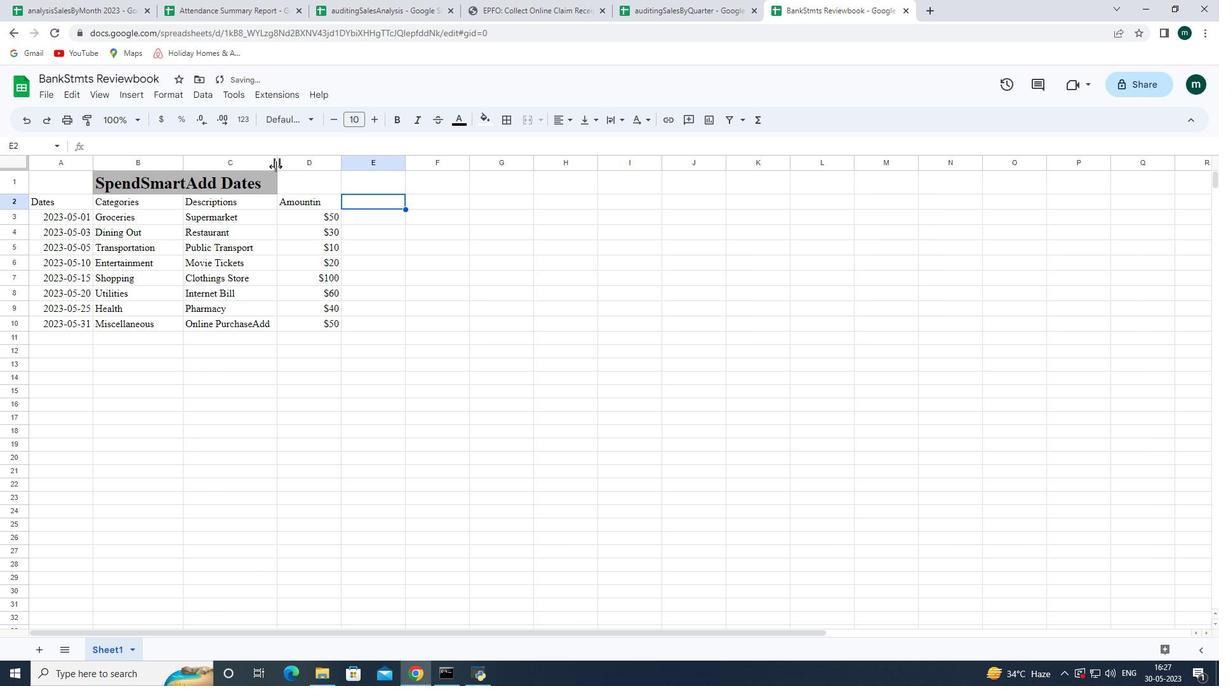 
Action: Mouse pressed left at (275, 166)
Screenshot: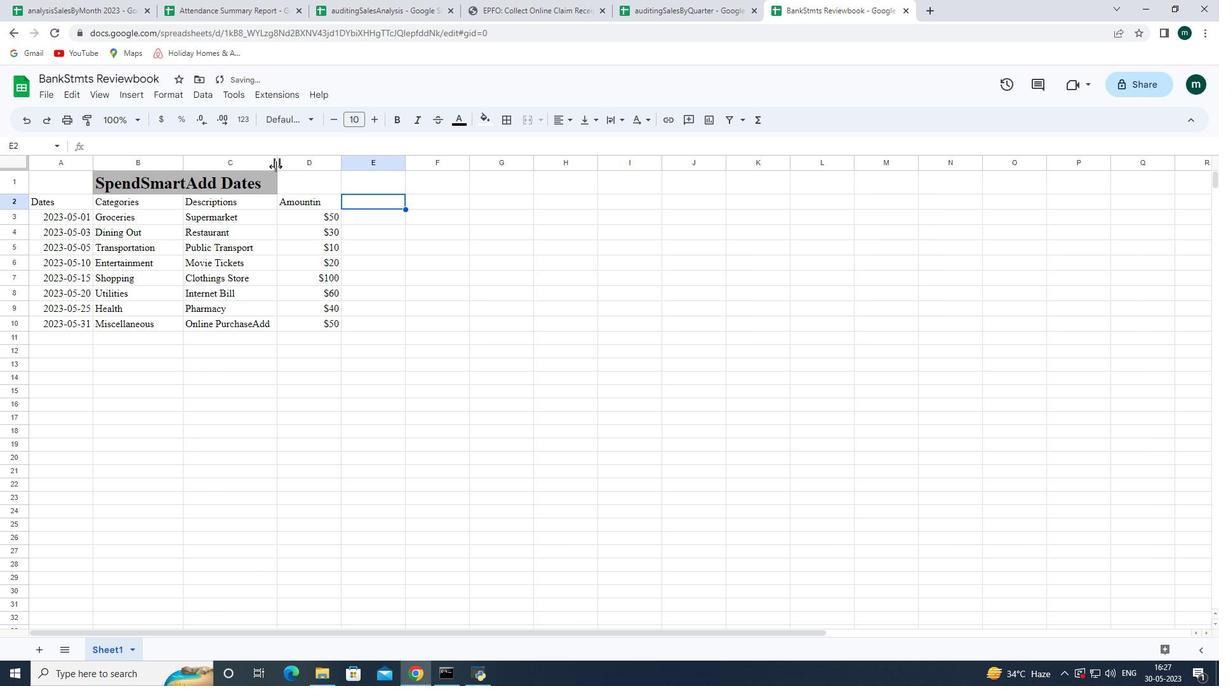 
Action: Mouse pressed left at (275, 166)
Screenshot: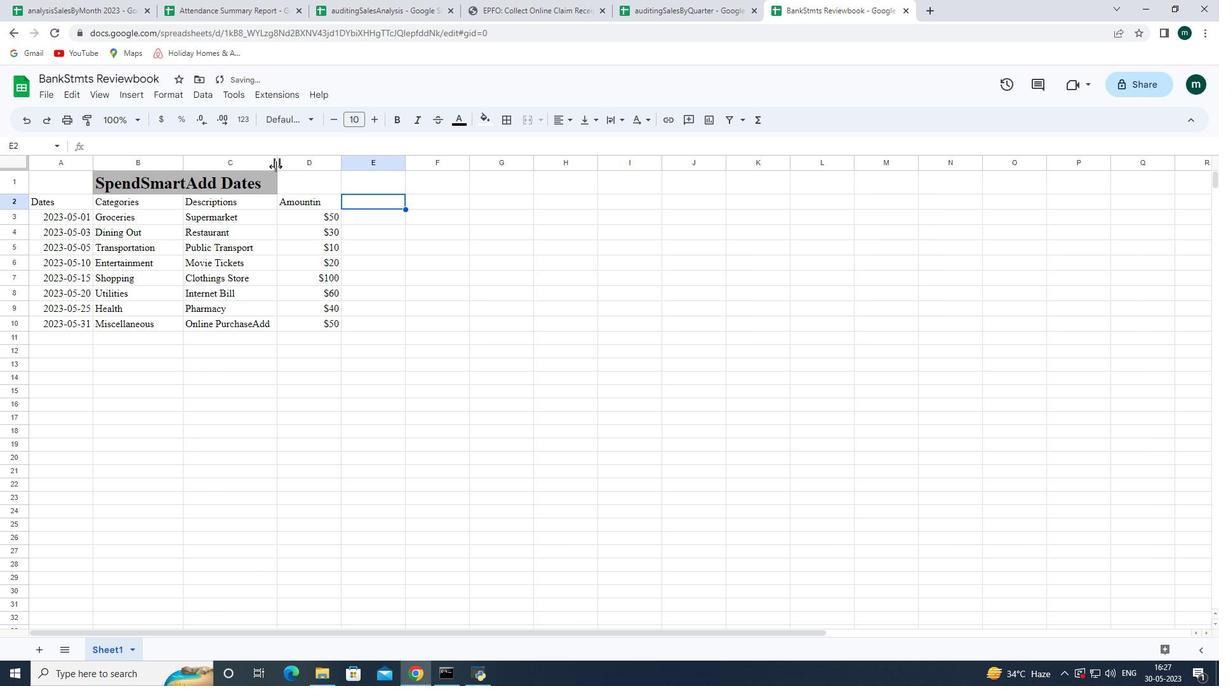 
Action: Mouse moved to (56, 179)
Screenshot: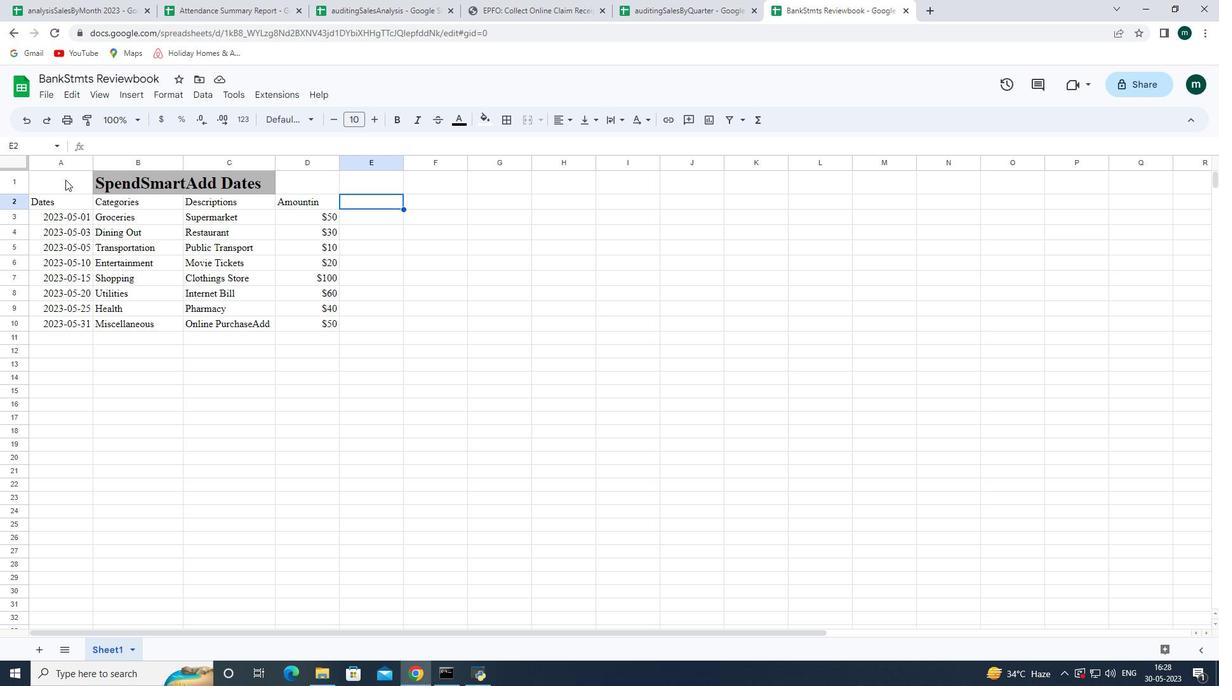 
Action: Mouse pressed left at (56, 179)
Screenshot: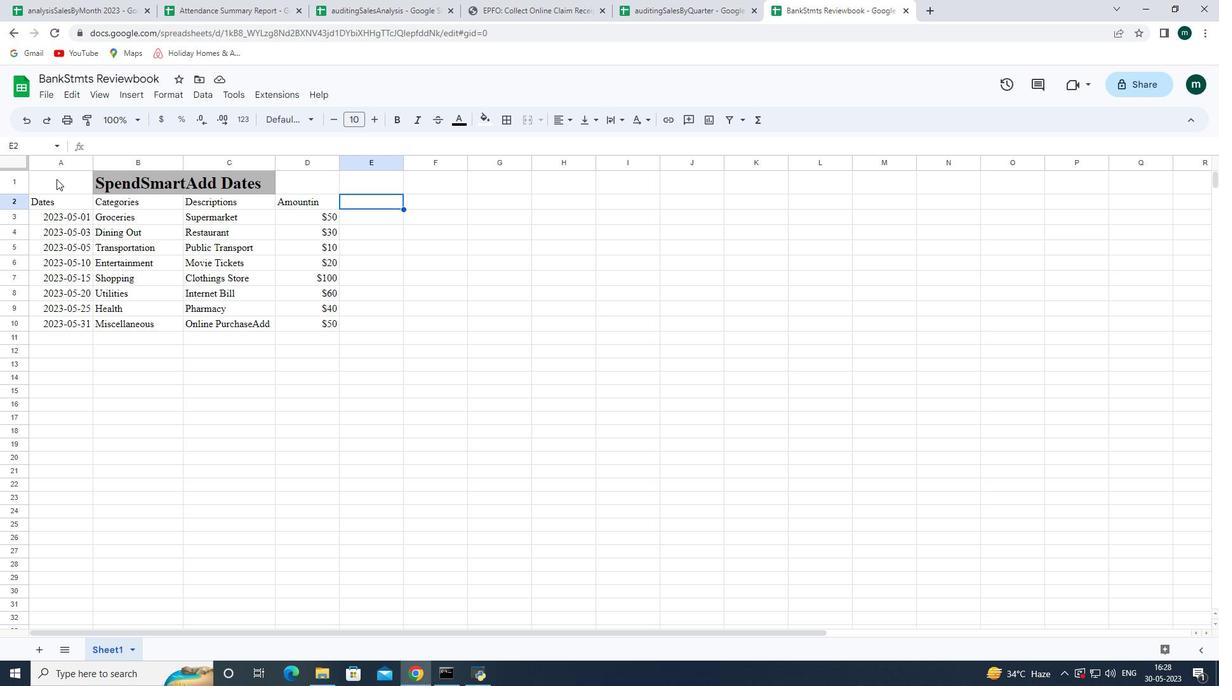 
Action: Mouse moved to (162, 95)
Screenshot: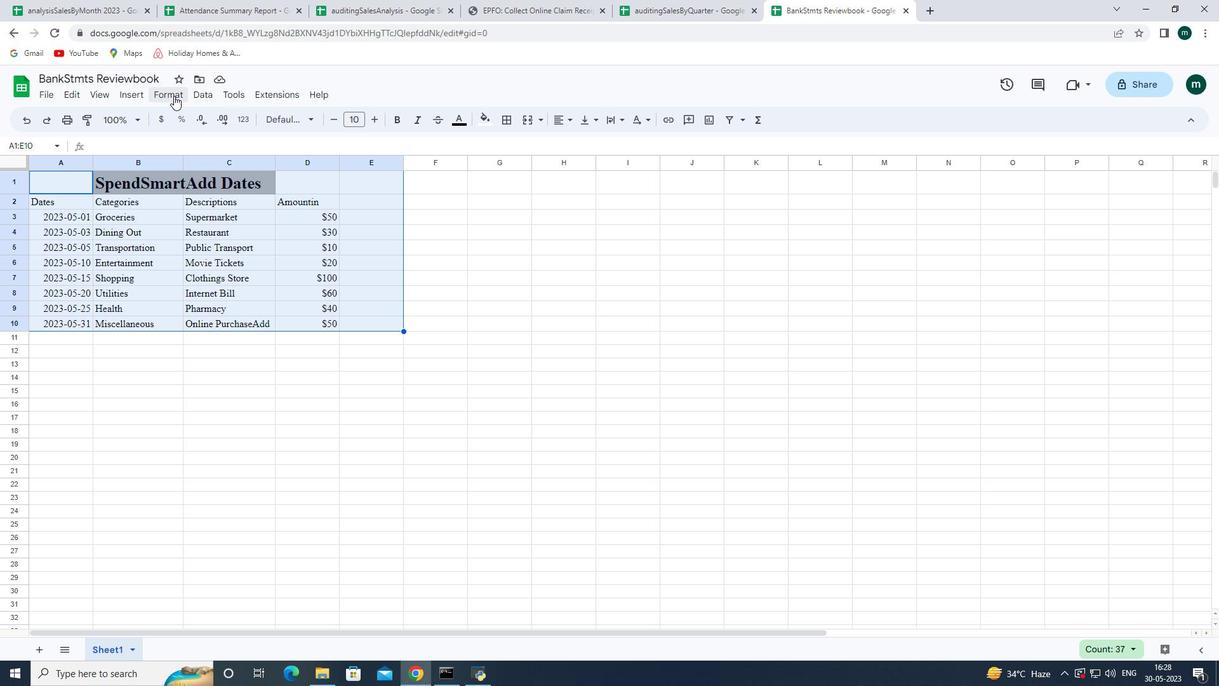 
Action: Mouse pressed left at (162, 95)
Screenshot: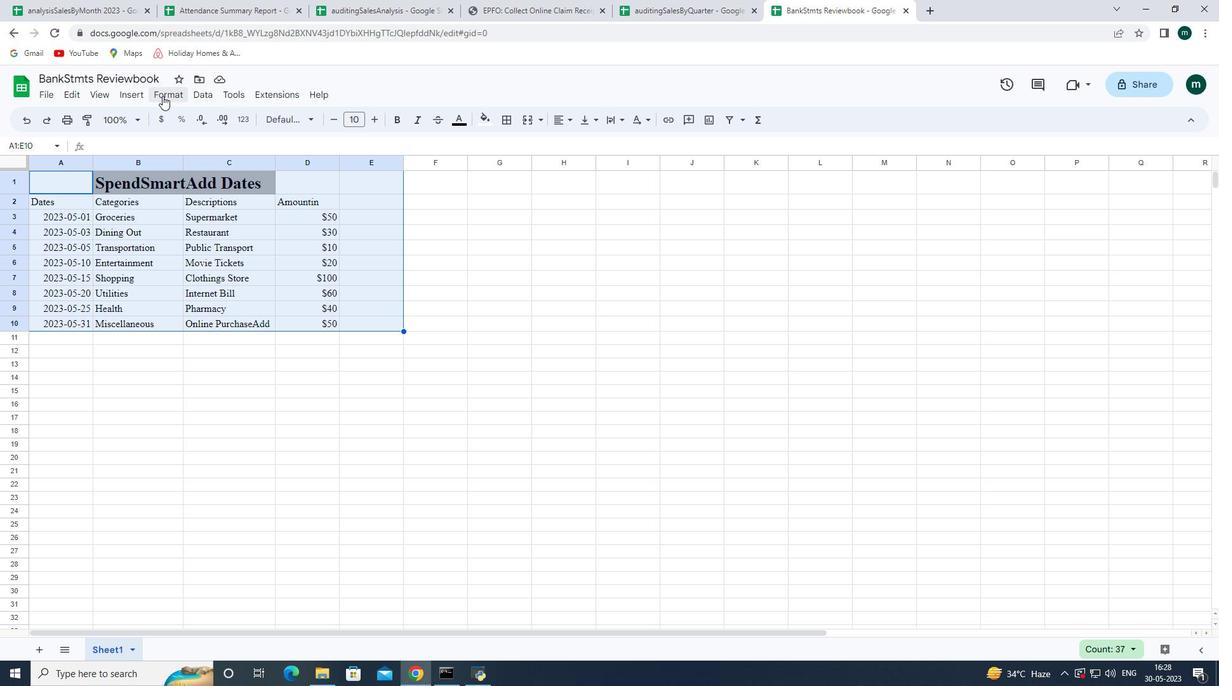 
Action: Mouse moved to (388, 214)
Screenshot: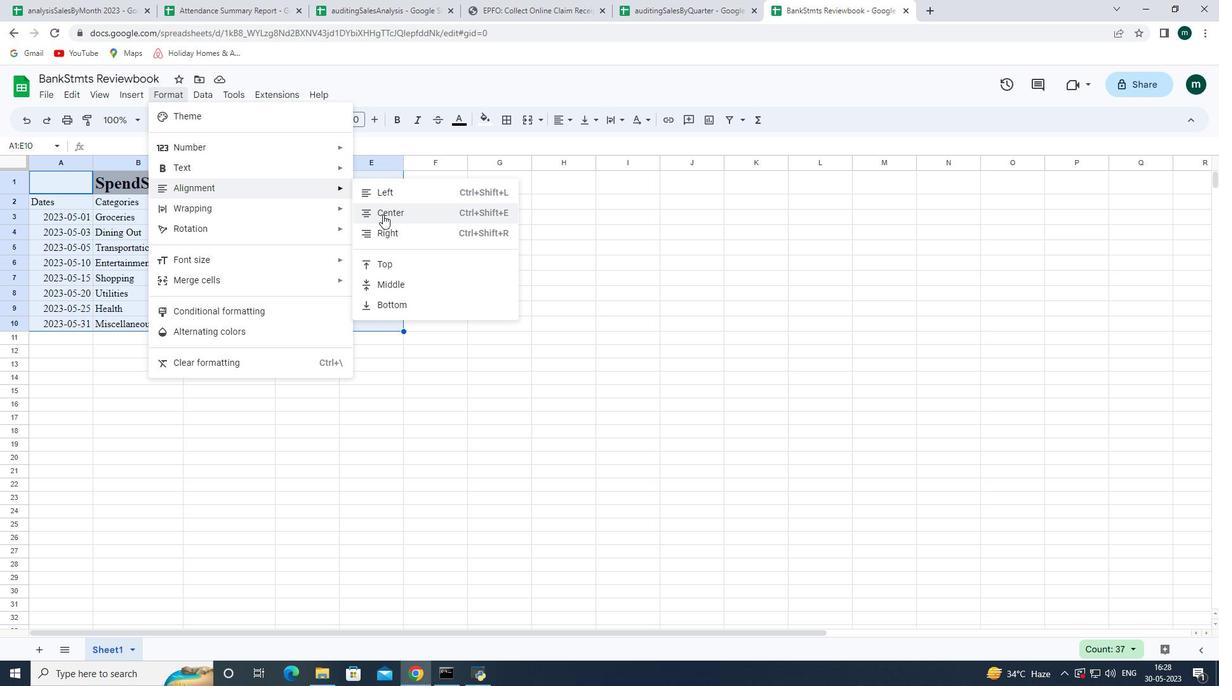 
Action: Mouse pressed left at (388, 214)
Screenshot: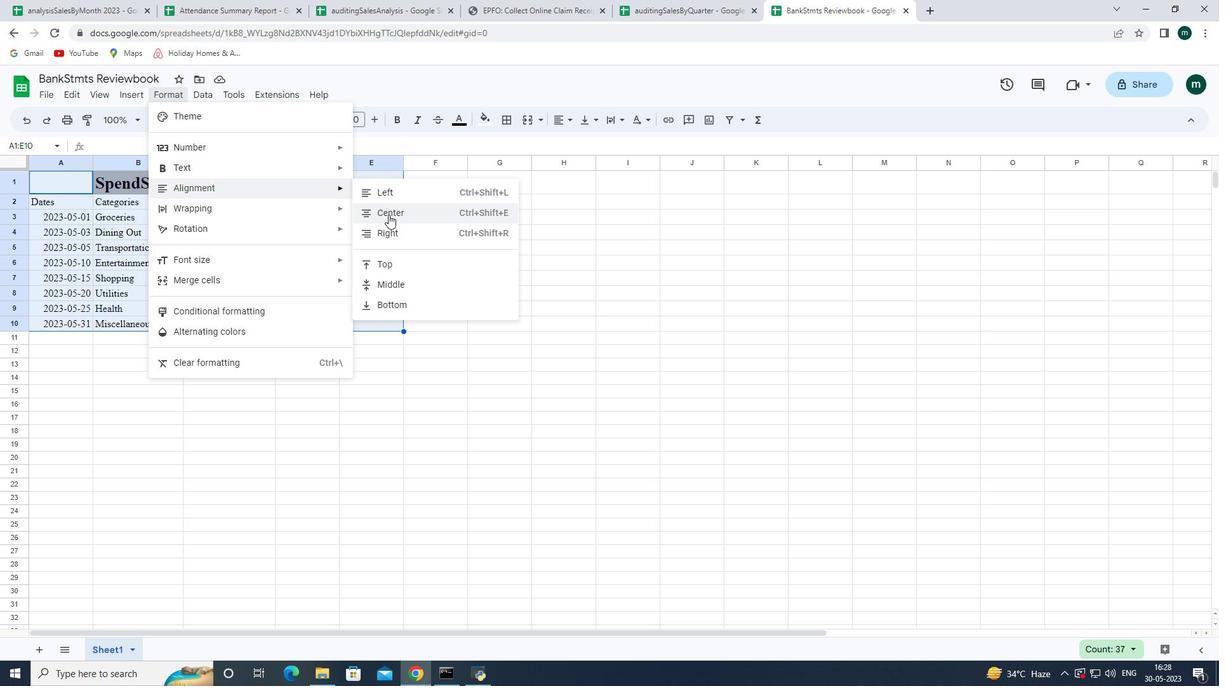 
Action: Mouse moved to (374, 196)
Screenshot: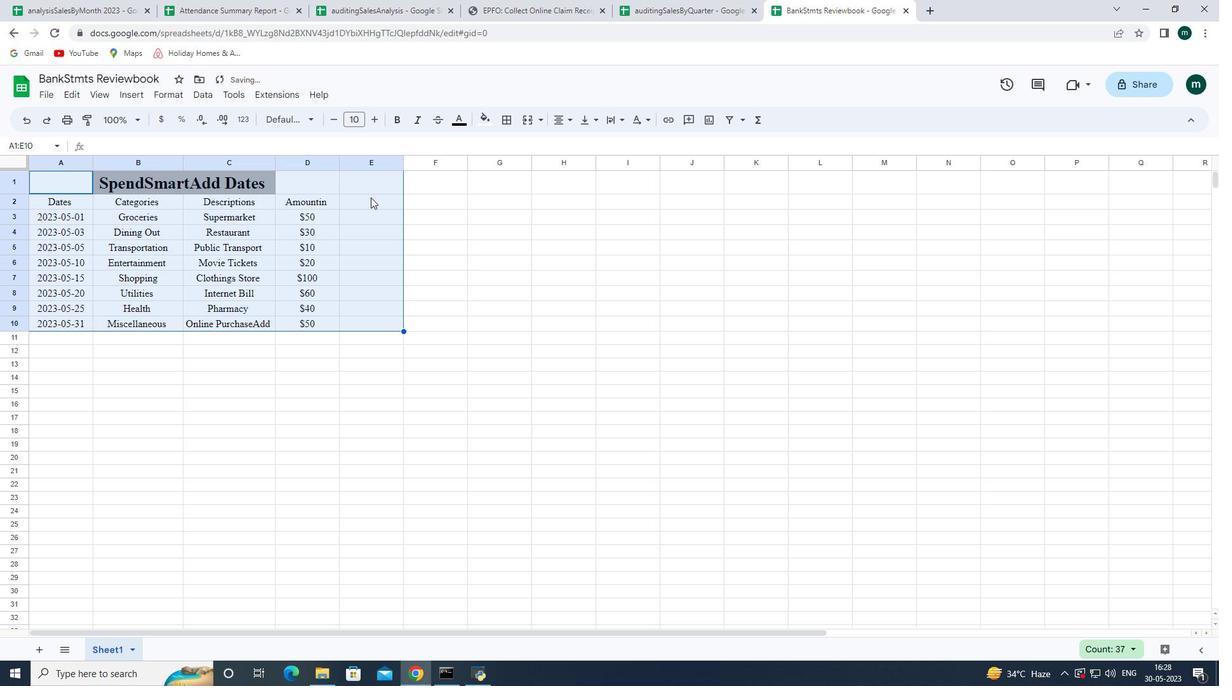 
Action: Mouse pressed left at (374, 196)
Screenshot: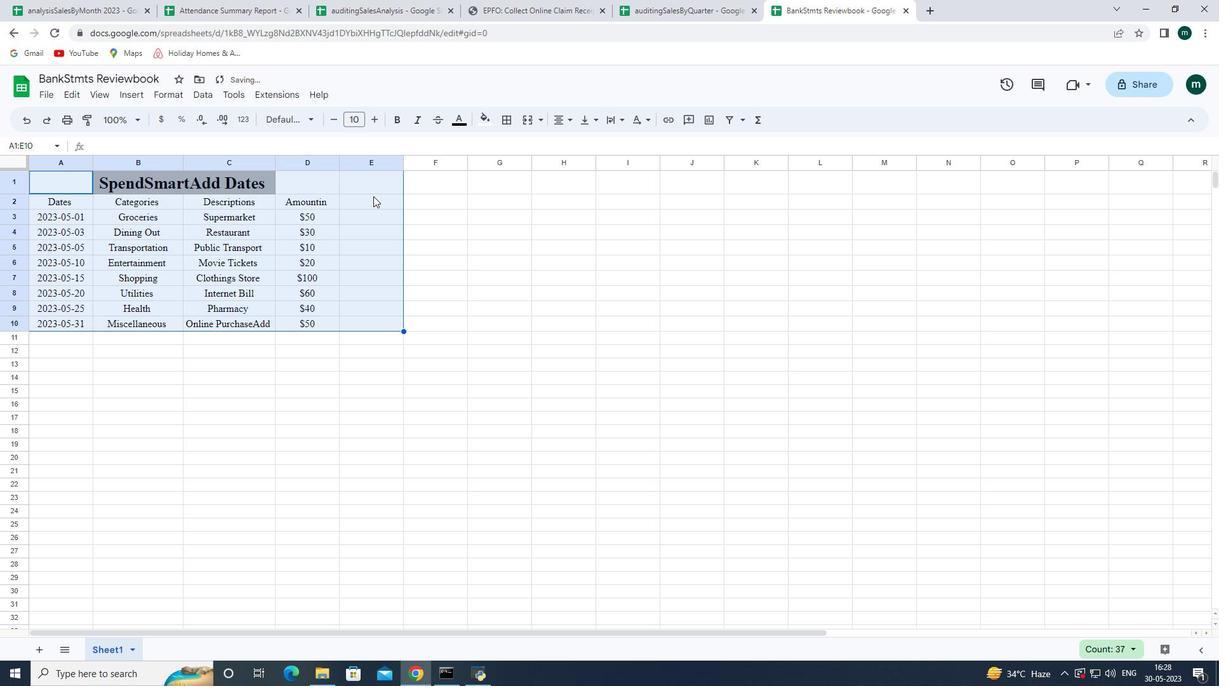 
Action: Mouse moved to (348, 285)
Screenshot: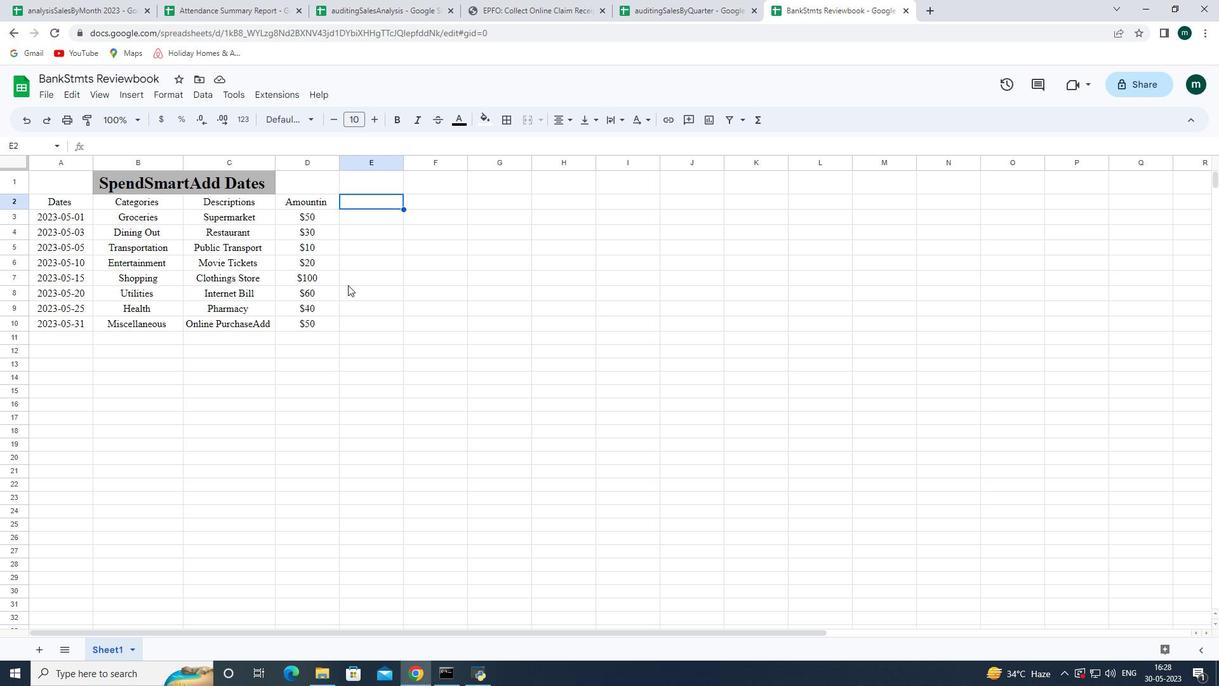 
Action: Key pressed ctrl+S
Screenshot: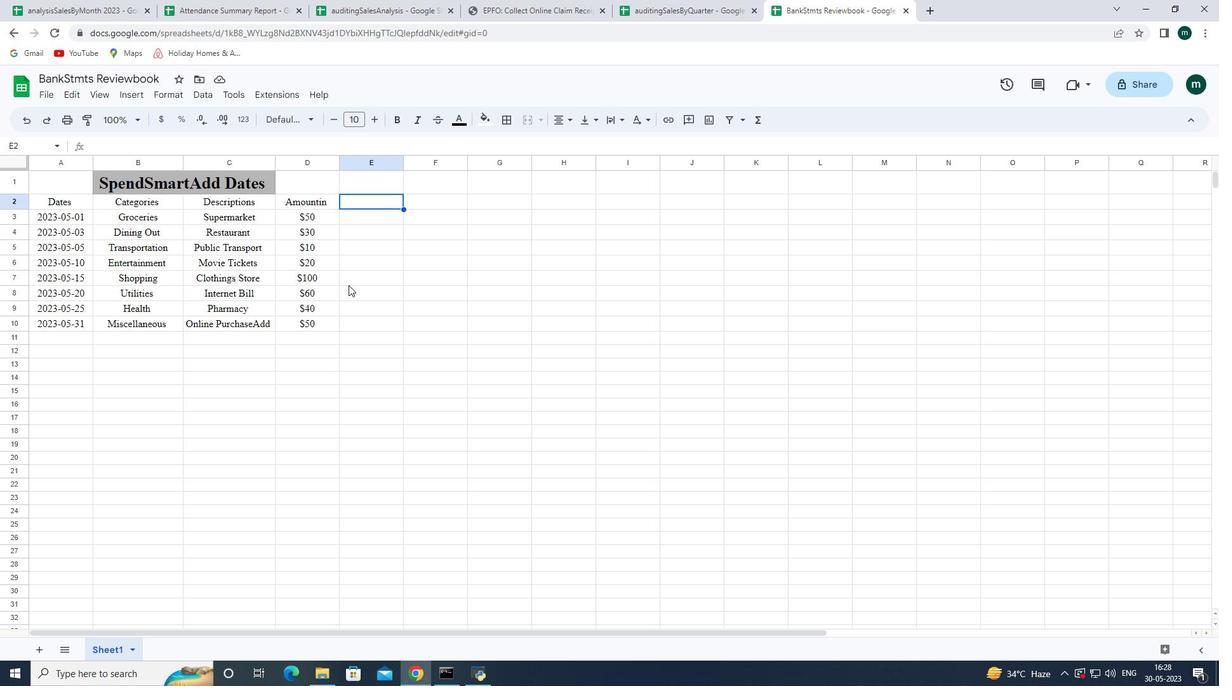 
Action: Mouse moved to (351, 330)
Screenshot: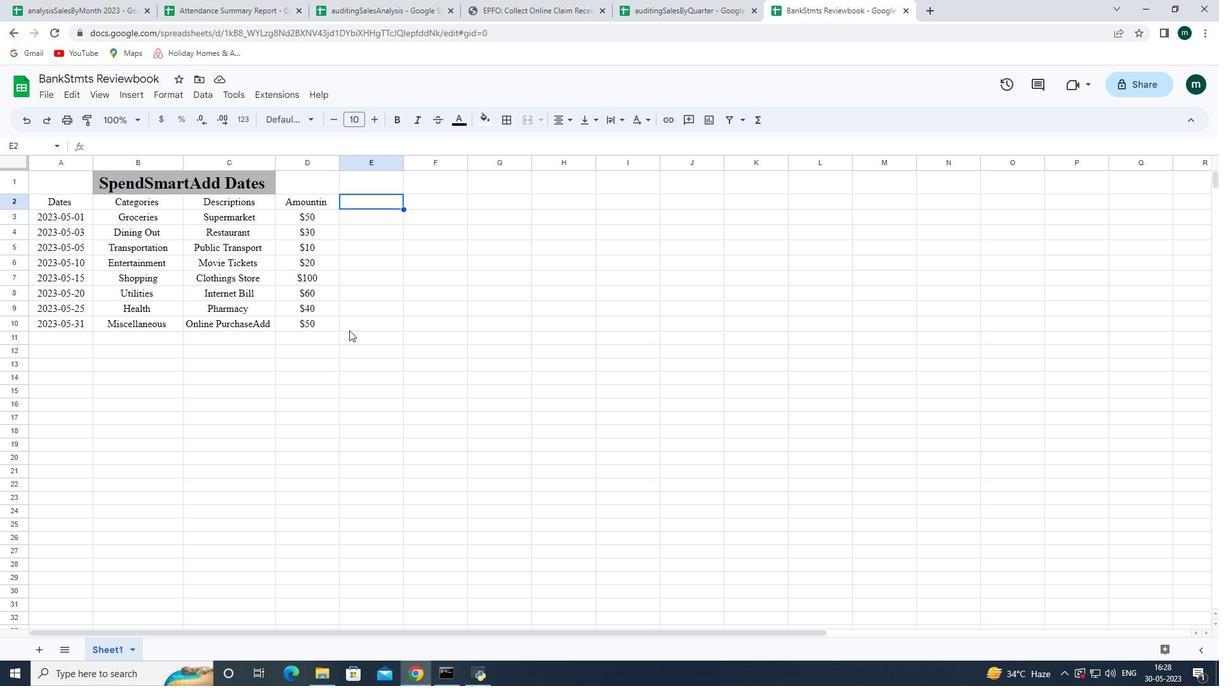 
Action: Mouse scrolled (351, 330) with delta (0, 0)
Screenshot: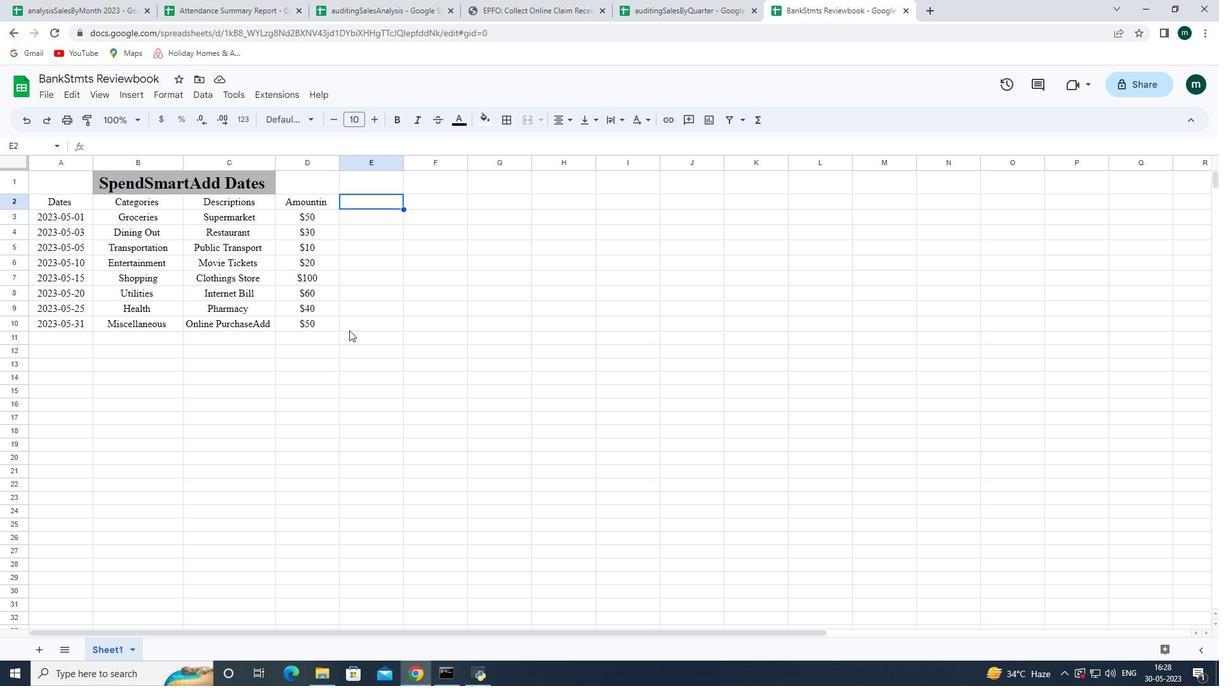 
Action: Mouse scrolled (351, 330) with delta (0, 0)
Screenshot: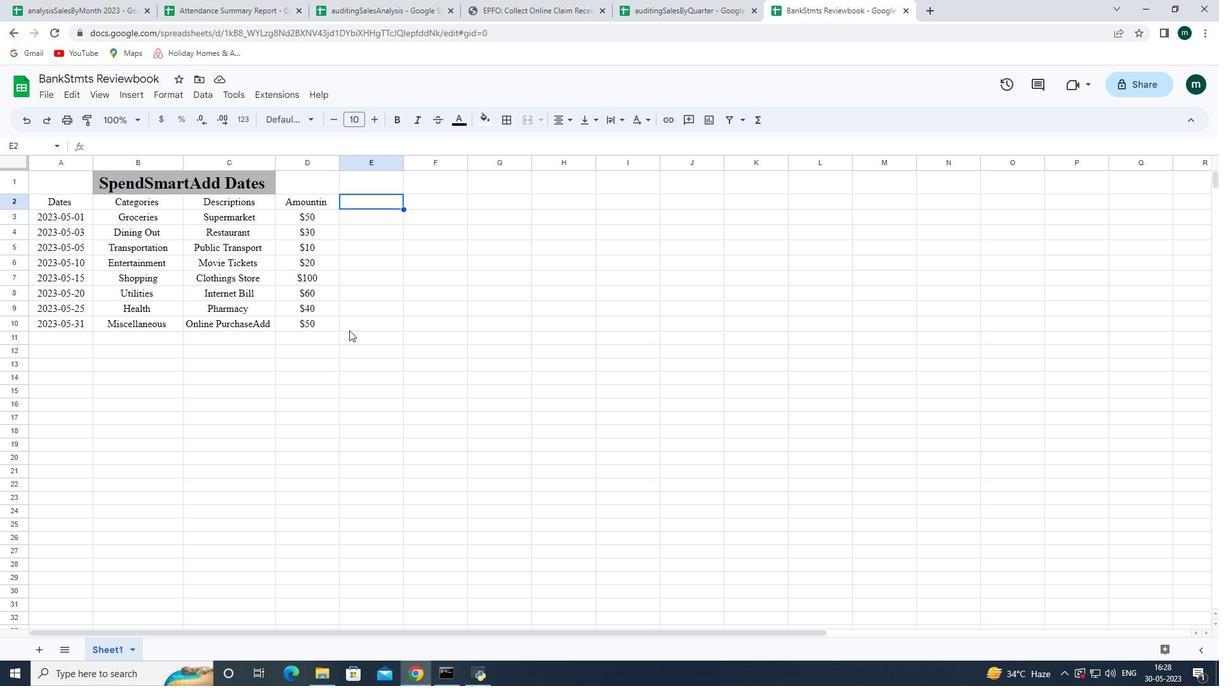 
Action: Mouse scrolled (351, 330) with delta (0, 0)
Screenshot: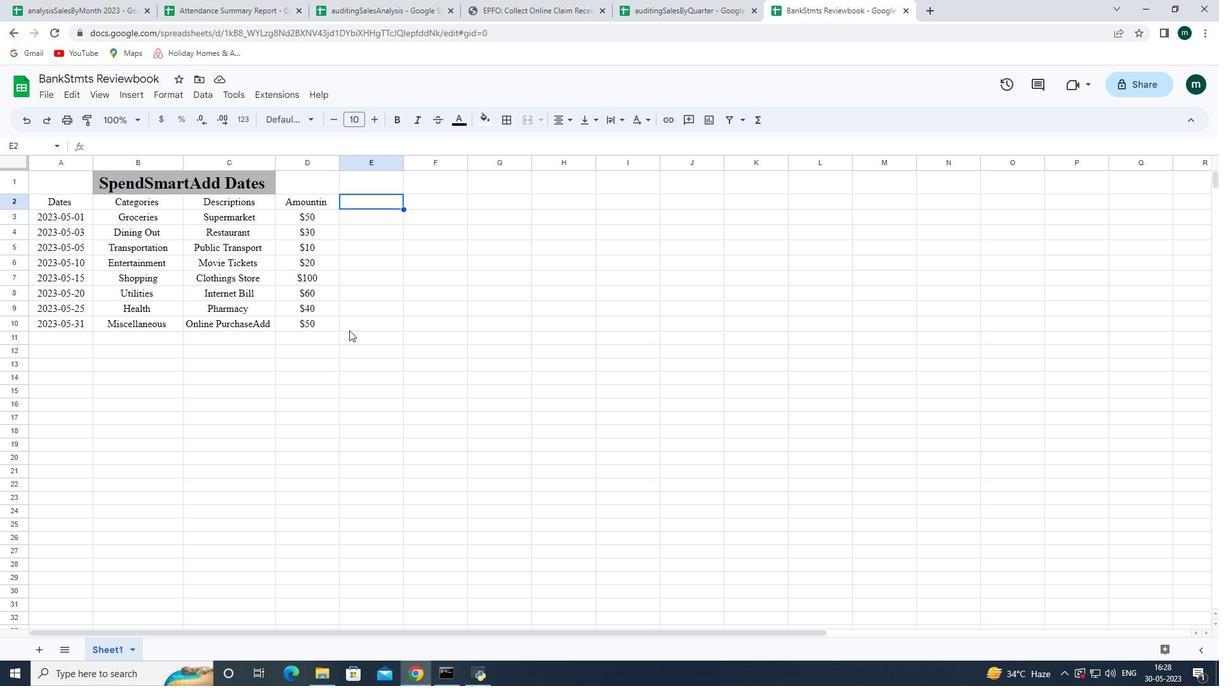 
Action: Mouse scrolled (351, 331) with delta (0, 0)
Screenshot: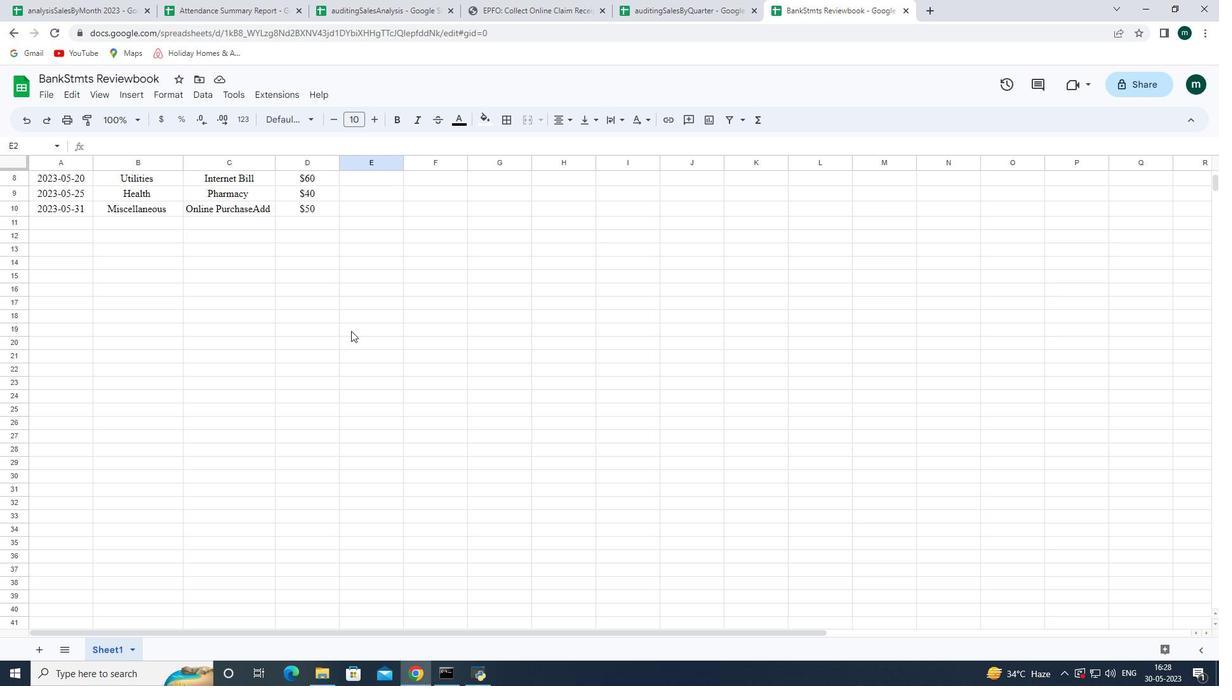 
Action: Mouse scrolled (351, 331) with delta (0, 0)
Screenshot: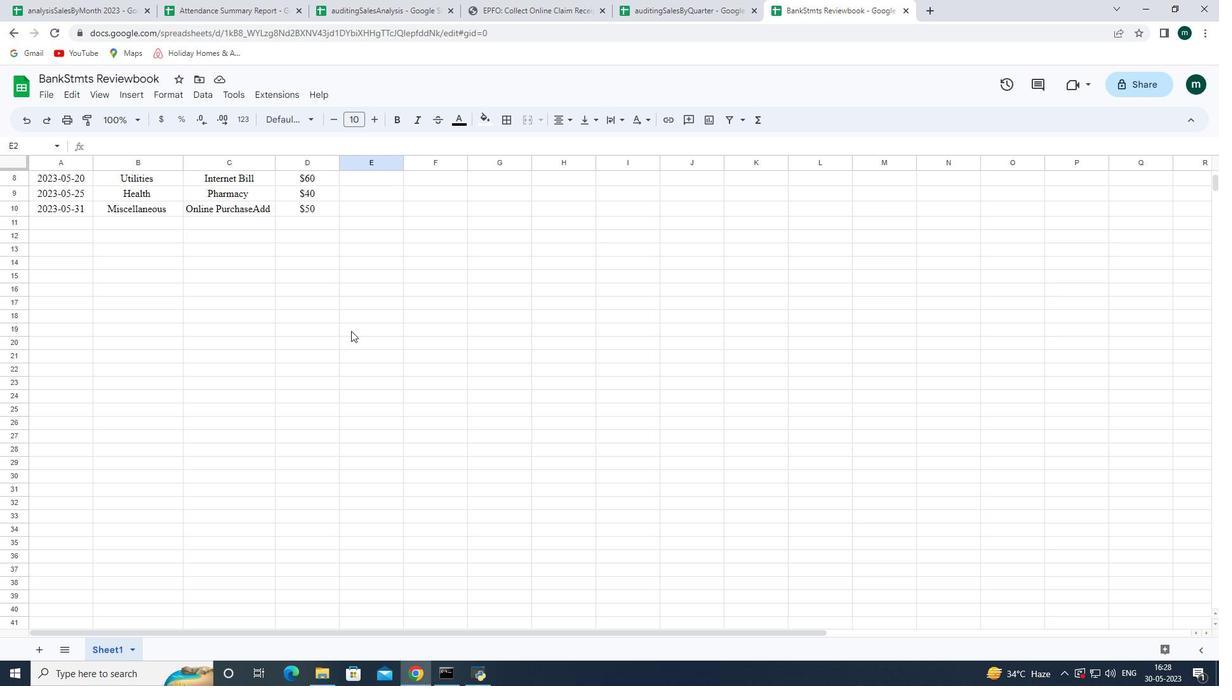 
Action: Mouse scrolled (351, 331) with delta (0, 0)
Screenshot: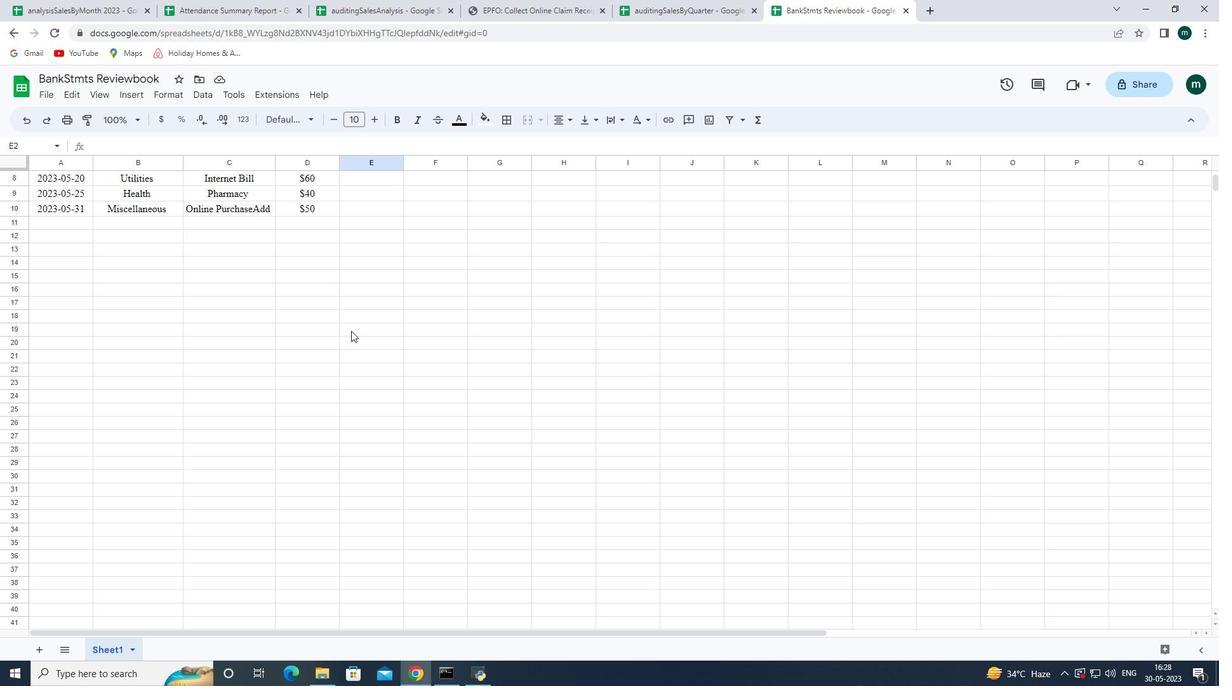 
Action: Mouse scrolled (351, 331) with delta (0, 0)
Screenshot: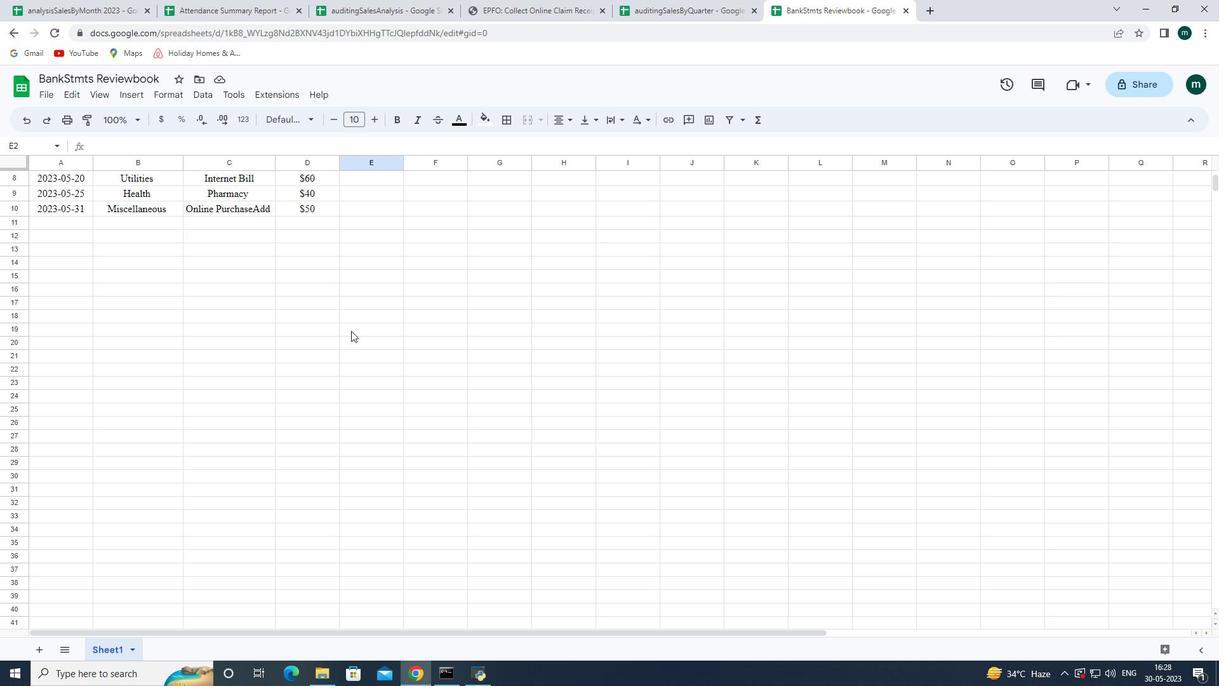
Action: Mouse moved to (273, 322)
Screenshot: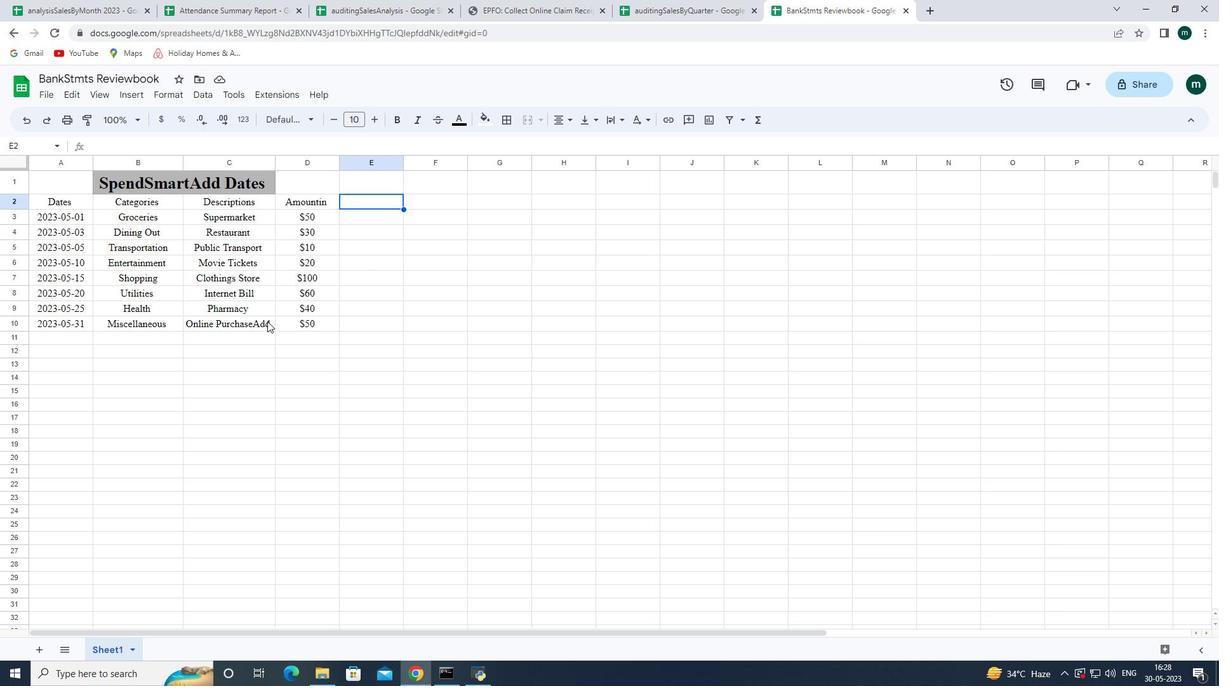 
